 Task: Look for space in Shāhganj, India from 1st July, 2023 to 3rd July, 2023 for 1 adult in price range Rs.5000 to Rs.15000. Place can be private room with 1  bedroom having 1 bed and 1 bathroom. Property type can be house, flat, guest house, hotel. Amenities needed are: wifi. Booking option can be shelf check-in. Required host language is English.
Action: Mouse moved to (447, 79)
Screenshot: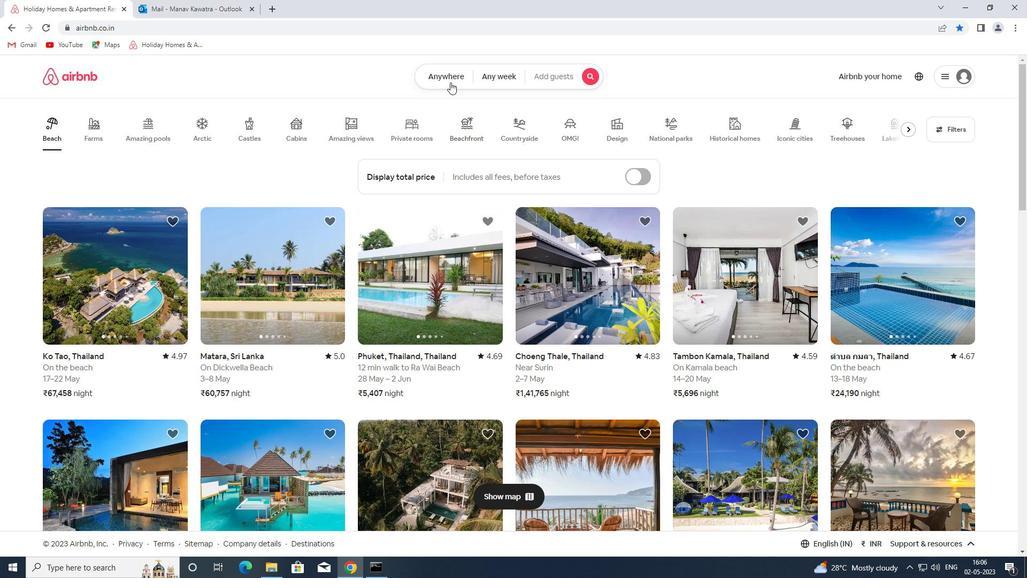 
Action: Mouse pressed left at (447, 79)
Screenshot: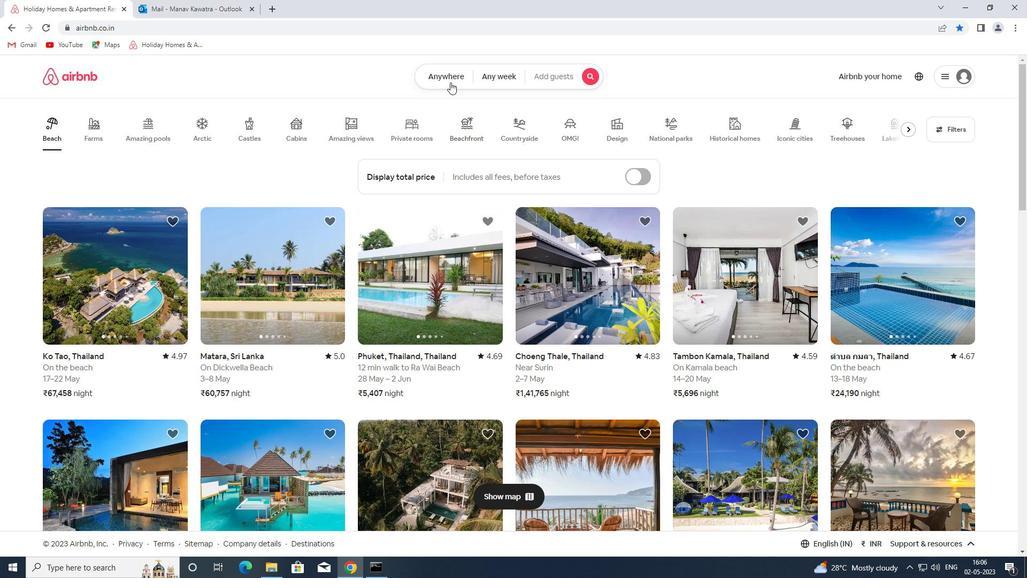 
Action: Mouse moved to (381, 122)
Screenshot: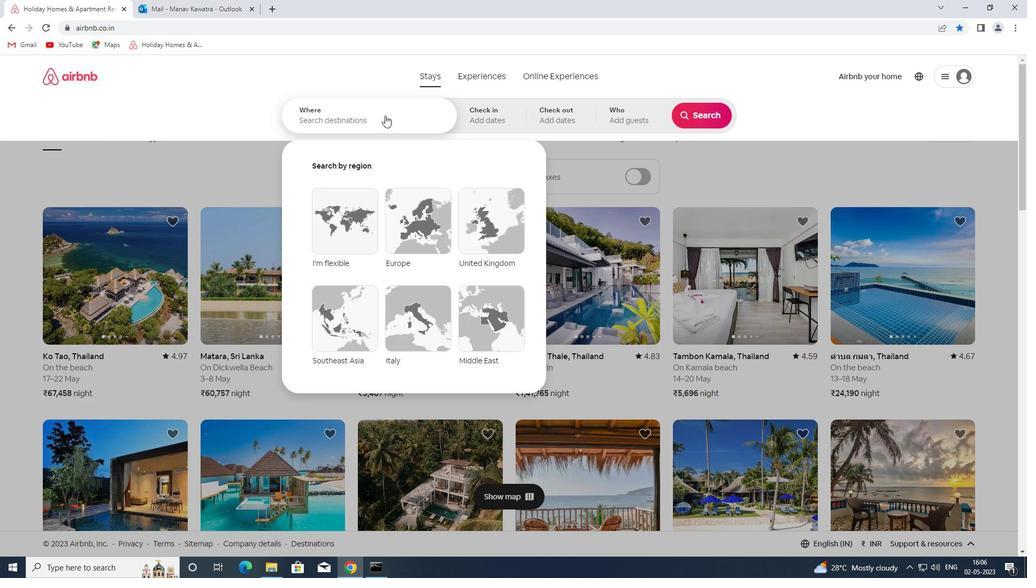 
Action: Mouse pressed left at (381, 122)
Screenshot: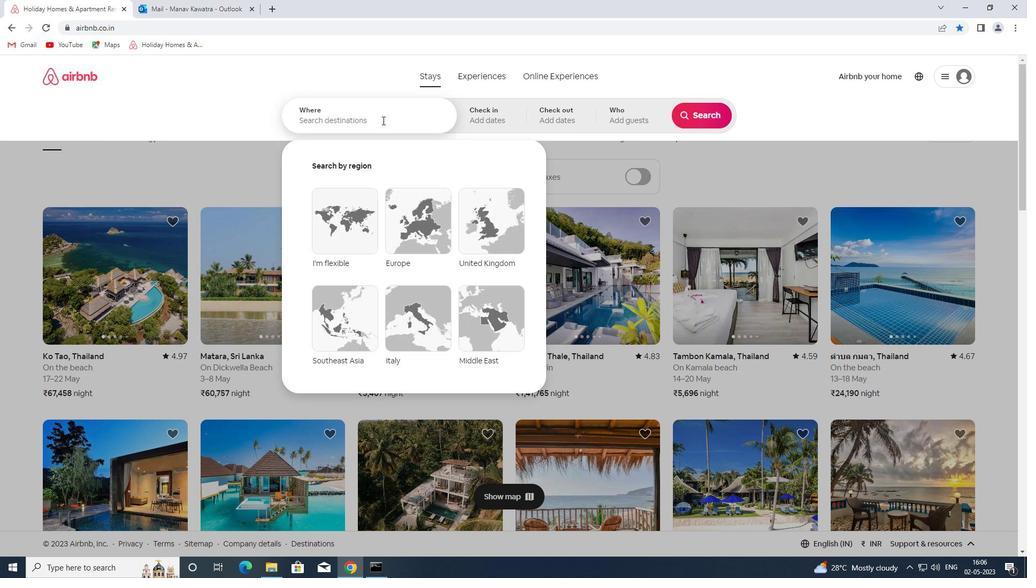 
Action: Mouse moved to (381, 121)
Screenshot: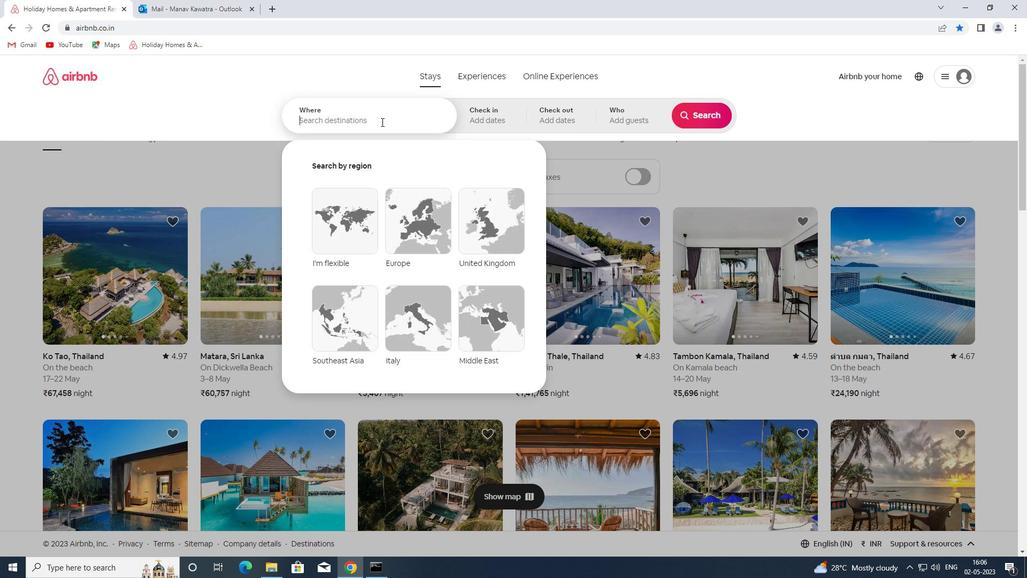 
Action: Key pressed shahganj<Key.space>india<Key.space><Key.enter>
Screenshot: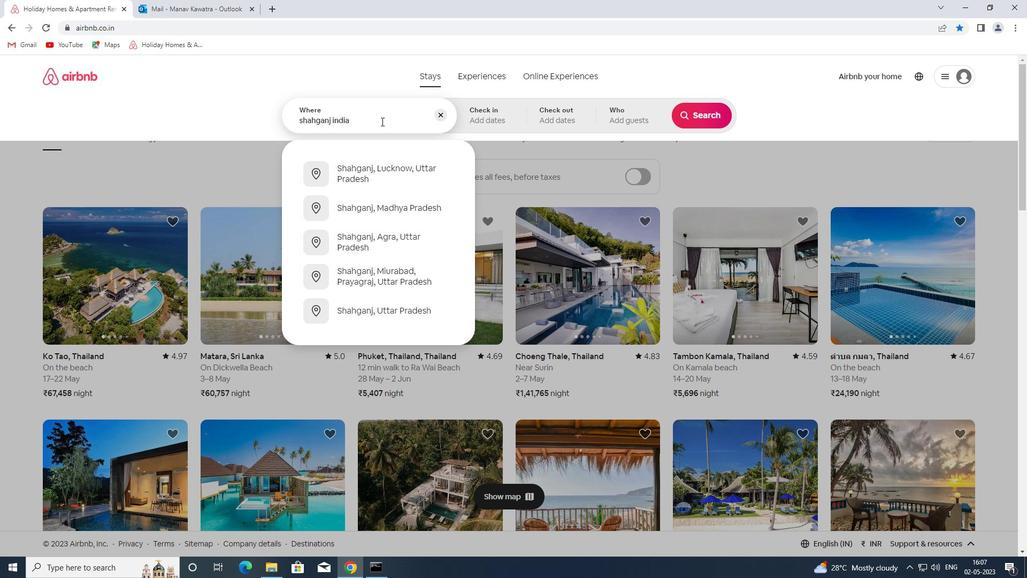 
Action: Mouse moved to (700, 204)
Screenshot: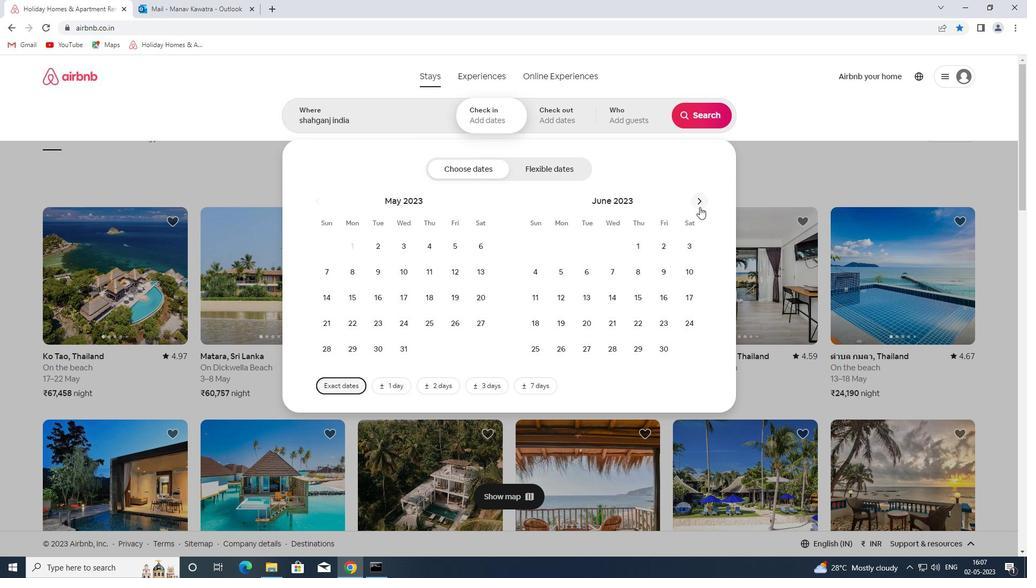 
Action: Mouse pressed left at (700, 204)
Screenshot: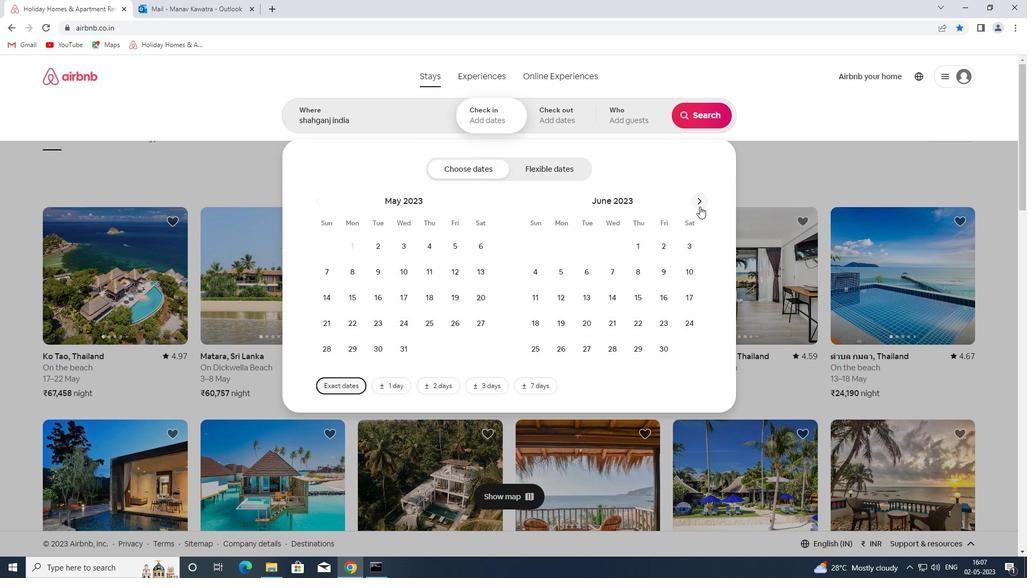 
Action: Mouse moved to (686, 246)
Screenshot: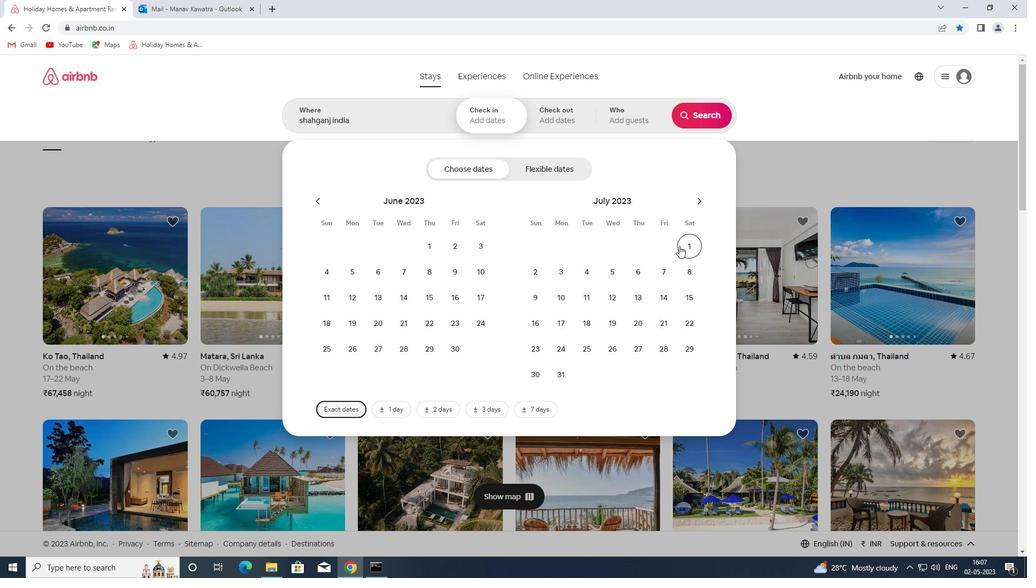 
Action: Mouse pressed left at (686, 246)
Screenshot: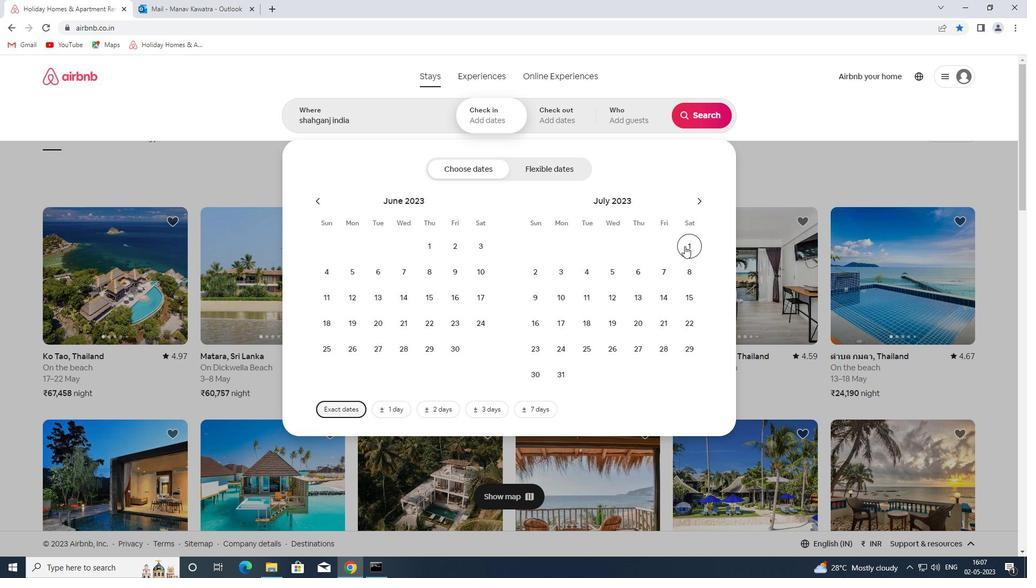 
Action: Mouse moved to (563, 271)
Screenshot: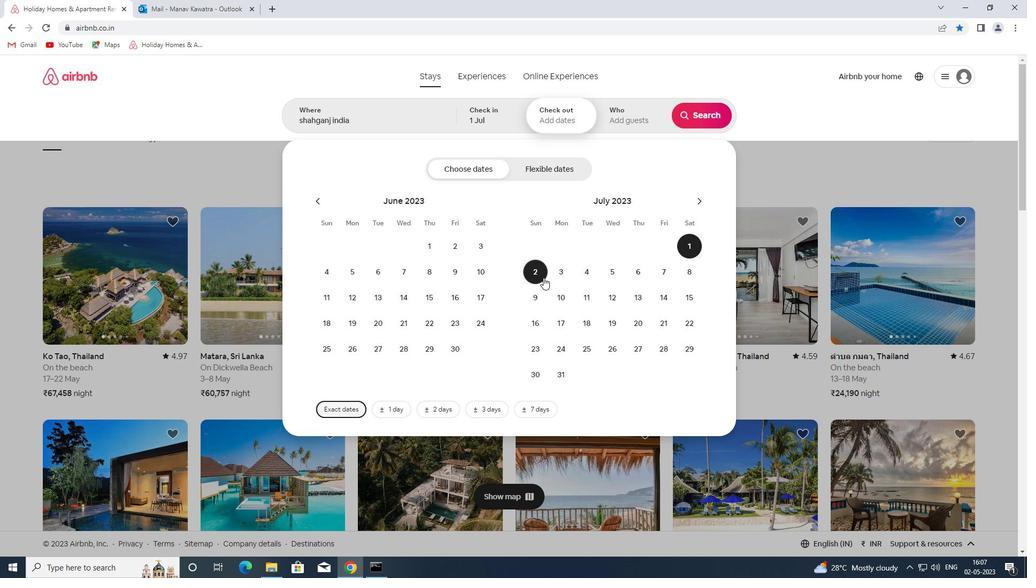 
Action: Mouse pressed left at (563, 271)
Screenshot: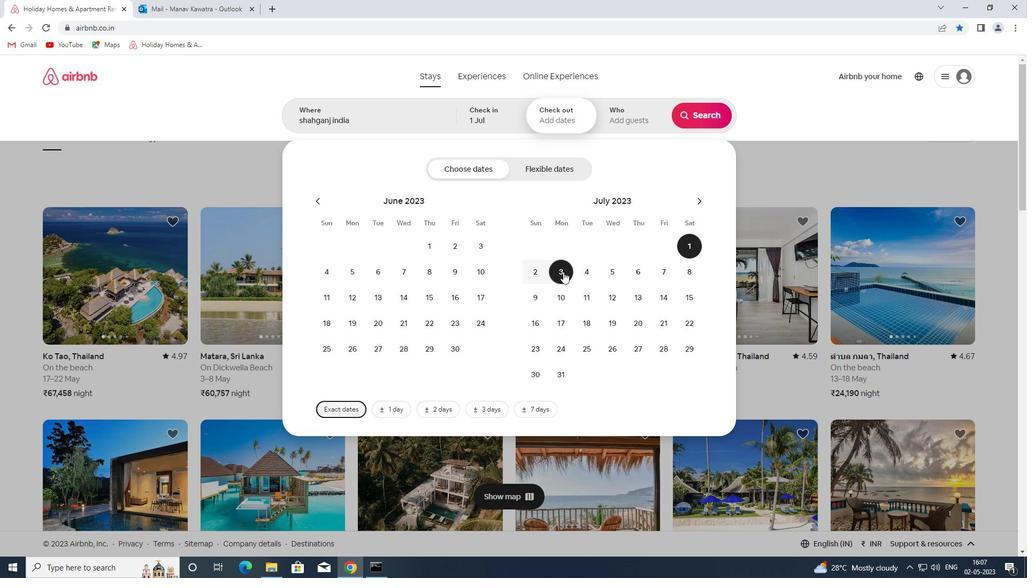 
Action: Mouse moved to (628, 116)
Screenshot: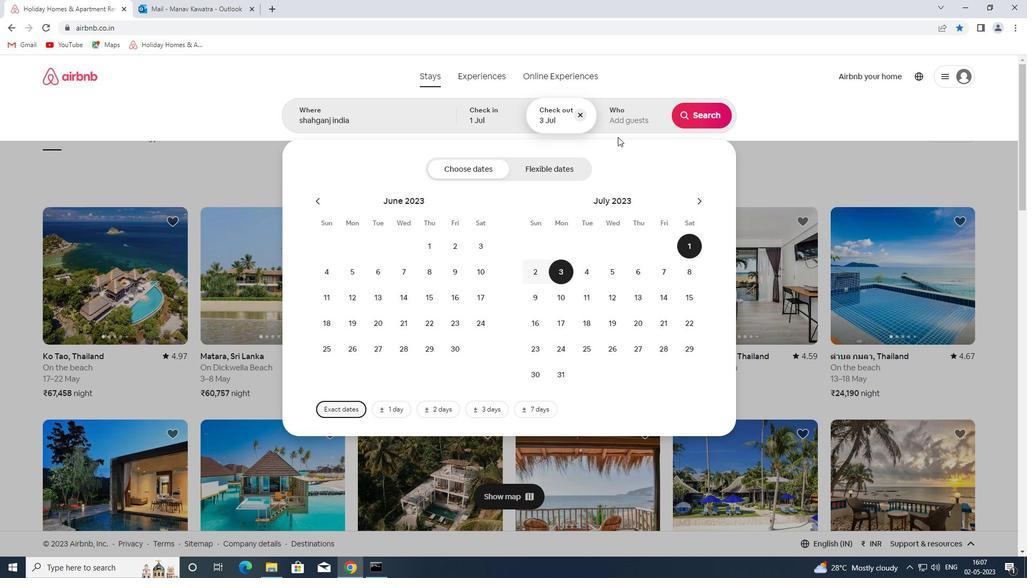 
Action: Mouse pressed left at (628, 116)
Screenshot: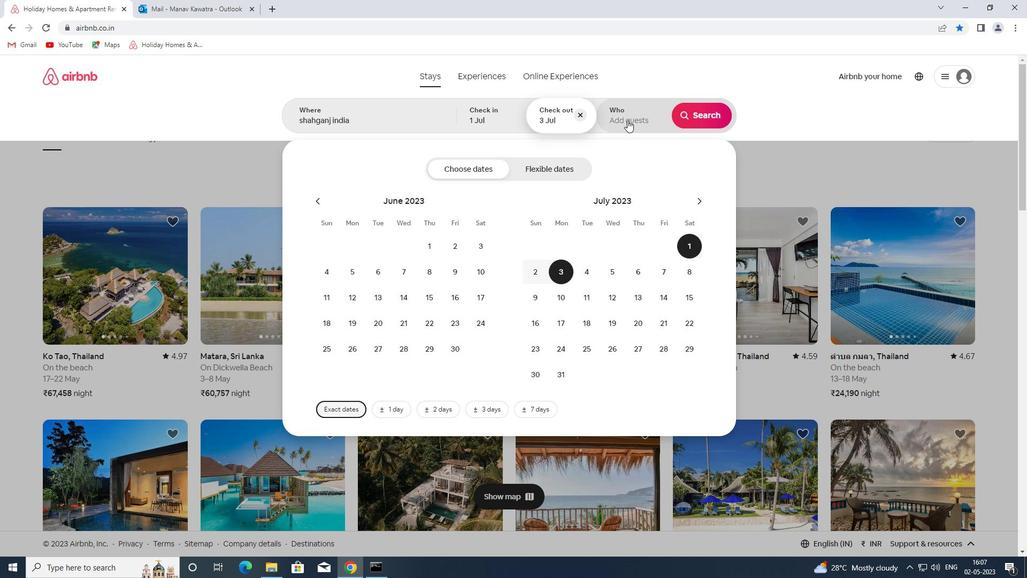 
Action: Mouse moved to (703, 169)
Screenshot: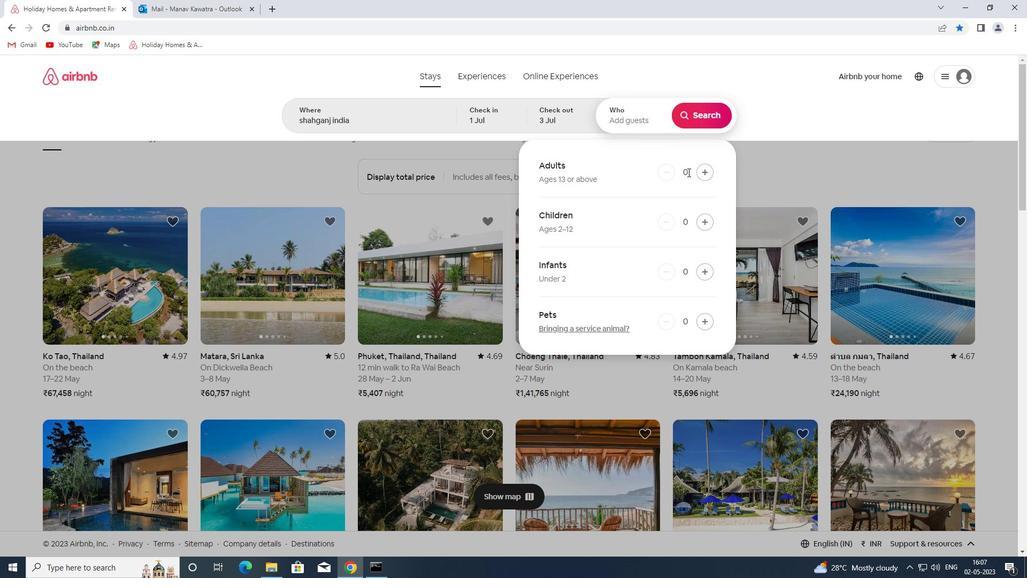 
Action: Mouse pressed left at (703, 169)
Screenshot: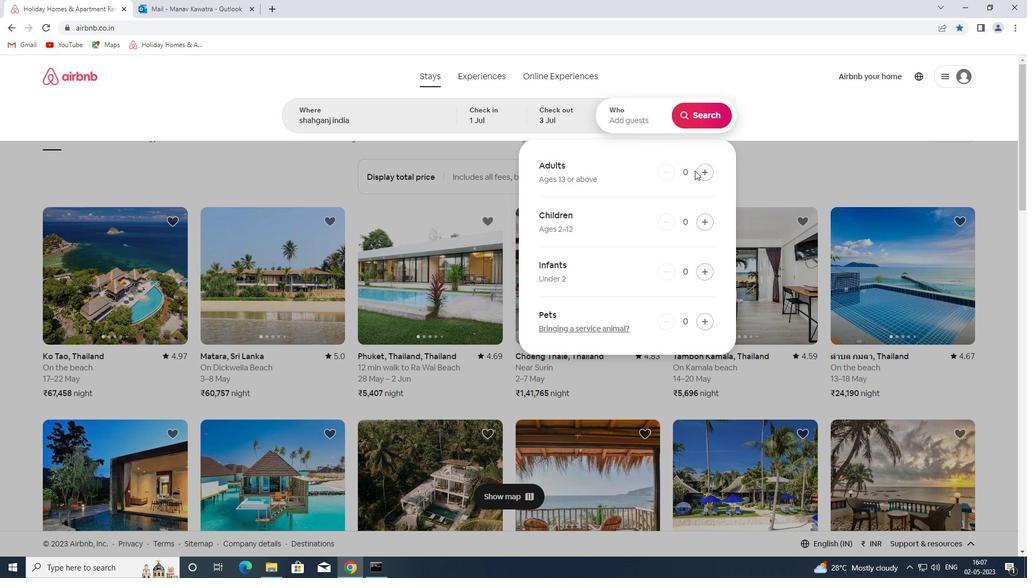 
Action: Mouse moved to (705, 116)
Screenshot: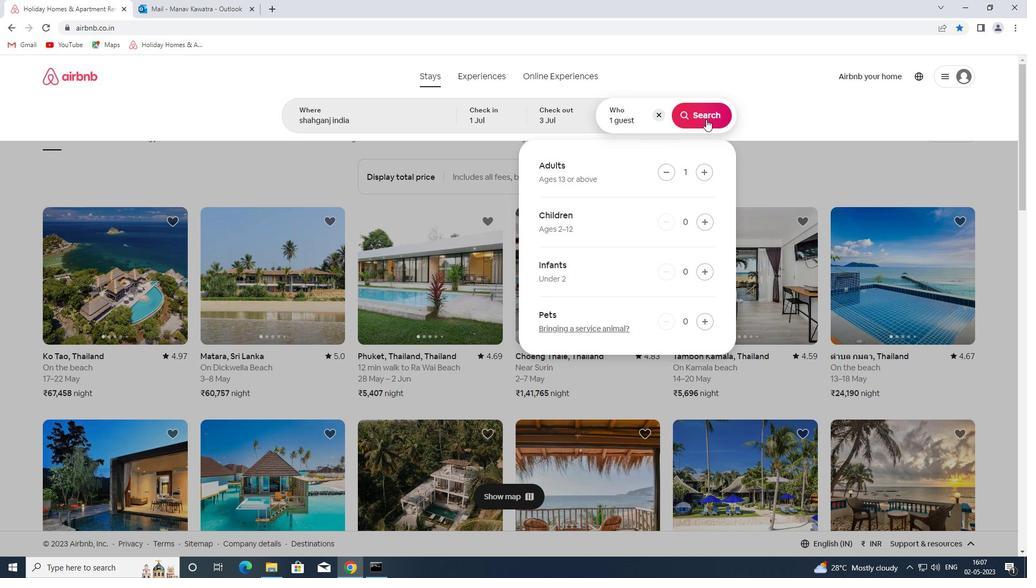 
Action: Mouse pressed left at (705, 116)
Screenshot: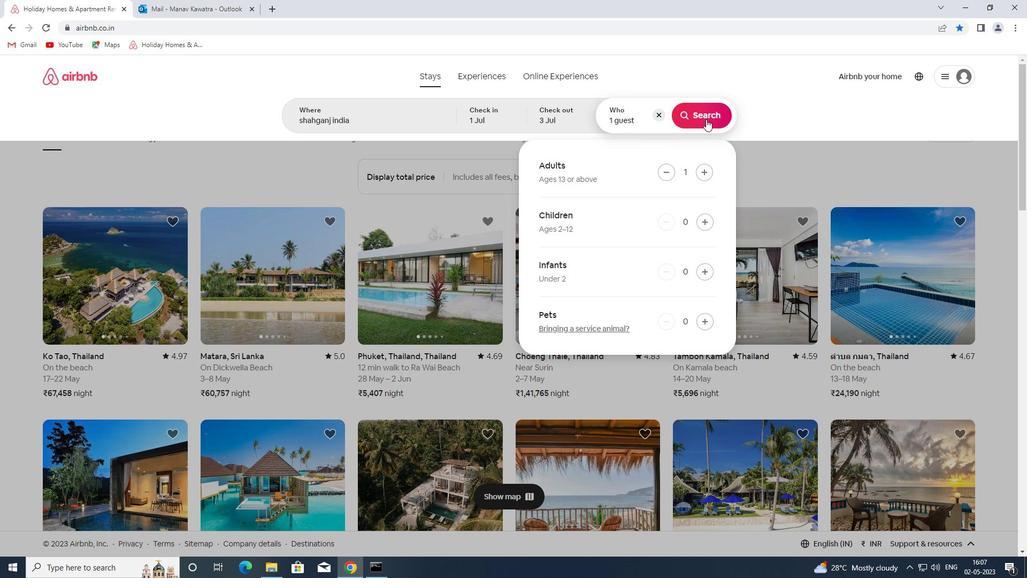
Action: Mouse moved to (984, 122)
Screenshot: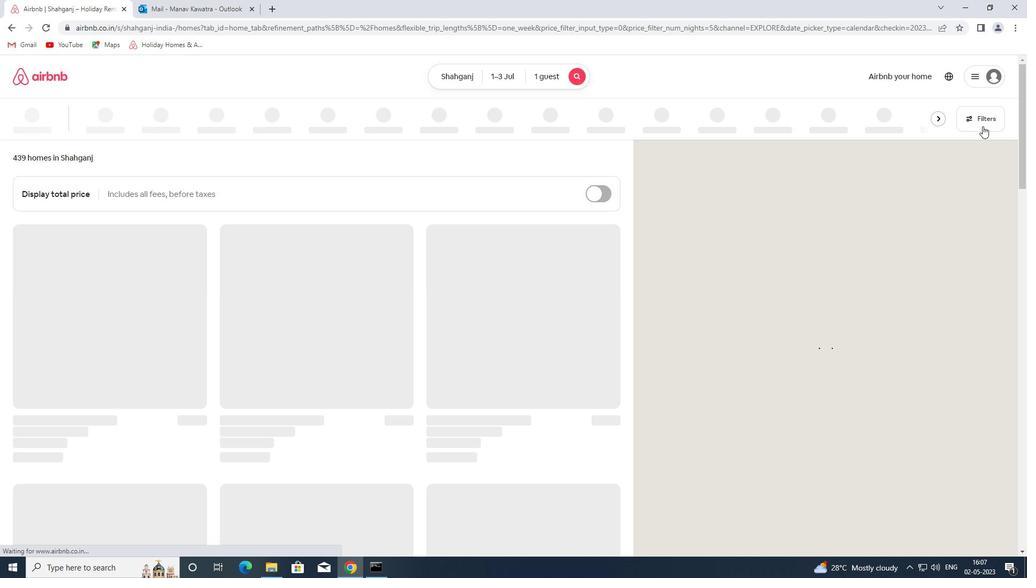 
Action: Mouse pressed left at (984, 122)
Screenshot: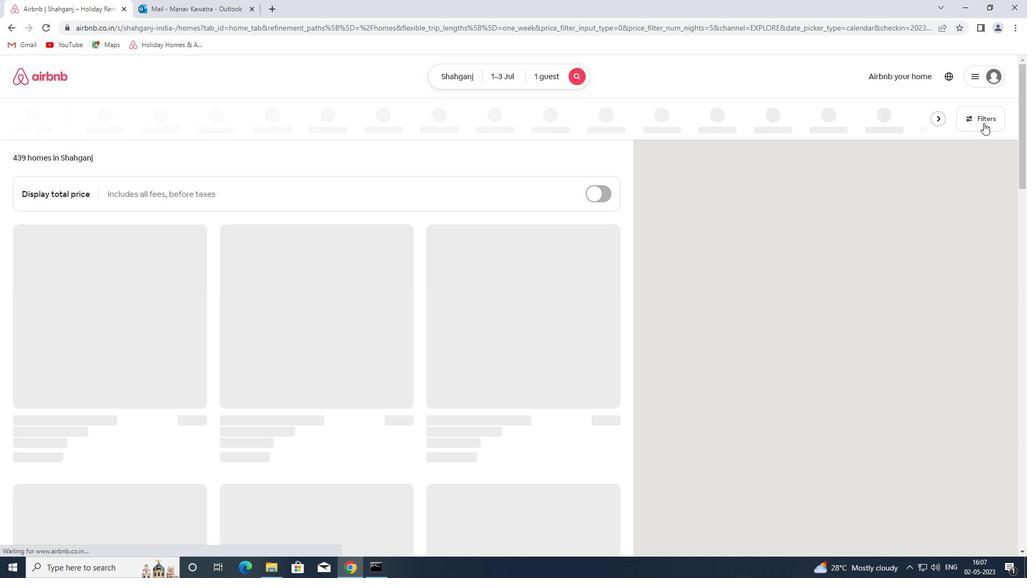
Action: Mouse moved to (376, 256)
Screenshot: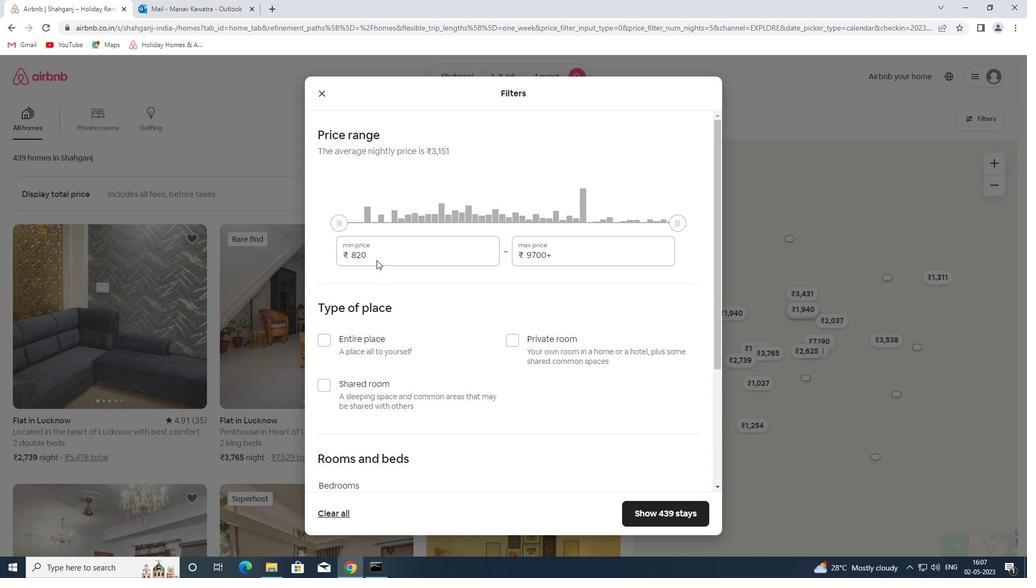 
Action: Mouse pressed left at (376, 256)
Screenshot: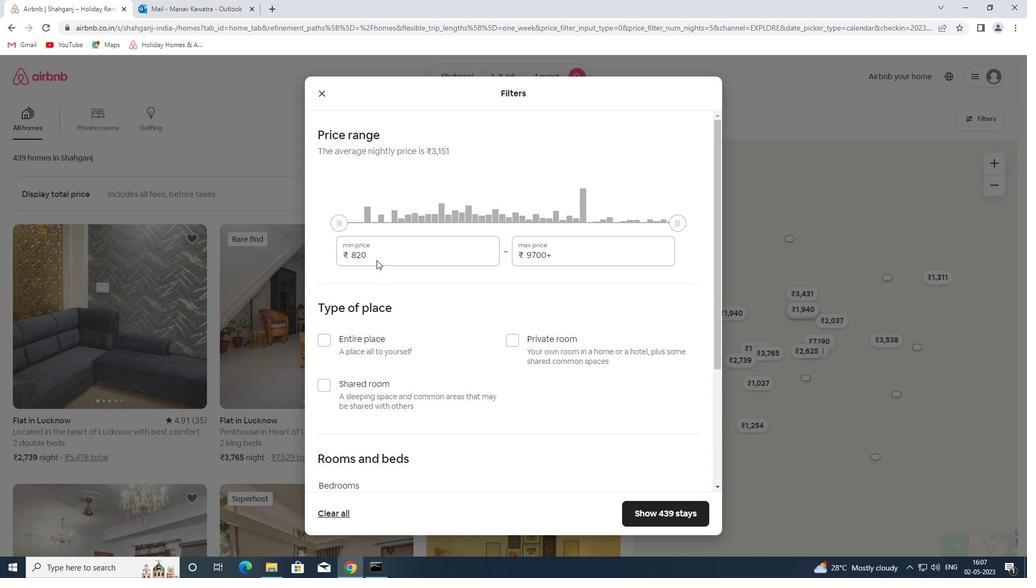 
Action: Mouse pressed left at (376, 256)
Screenshot: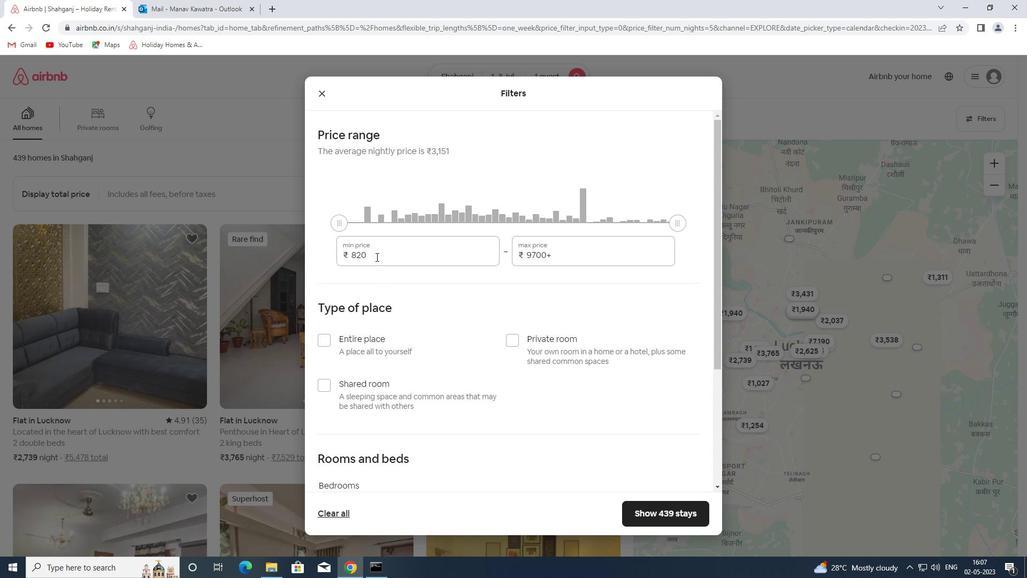 
Action: Mouse moved to (384, 257)
Screenshot: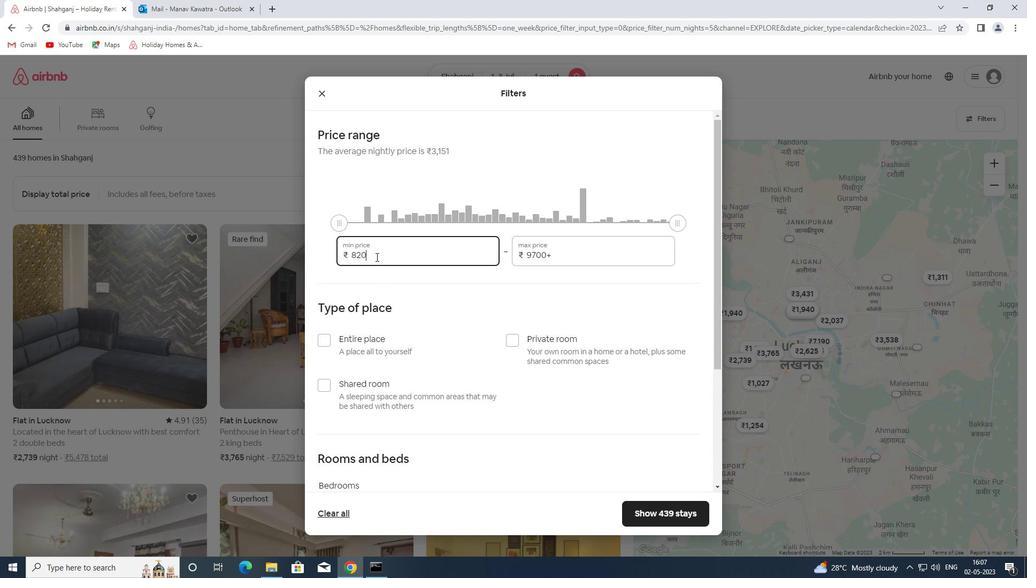 
Action: Key pressed 5000<Key.tab>15000
Screenshot: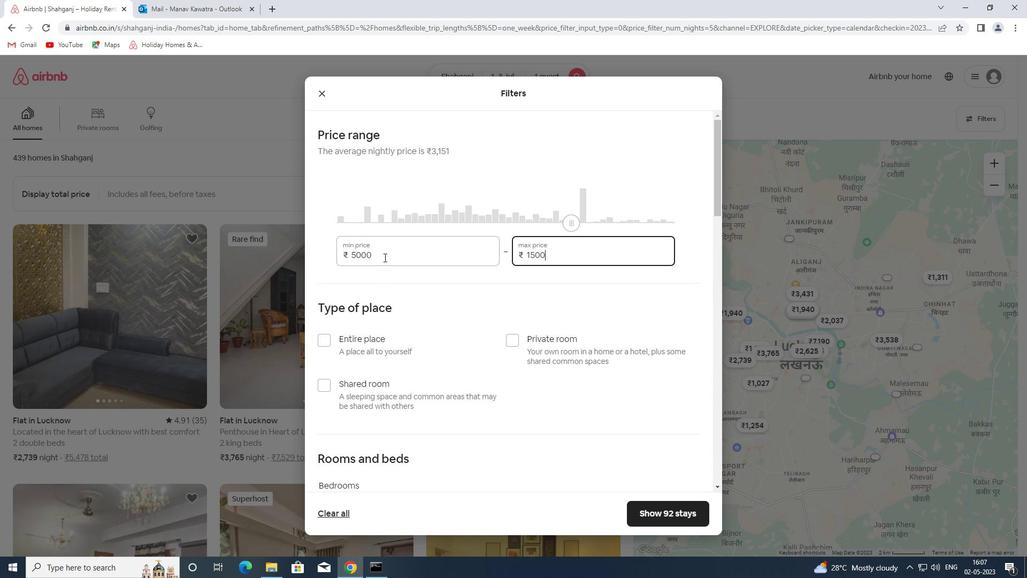 
Action: Mouse moved to (567, 347)
Screenshot: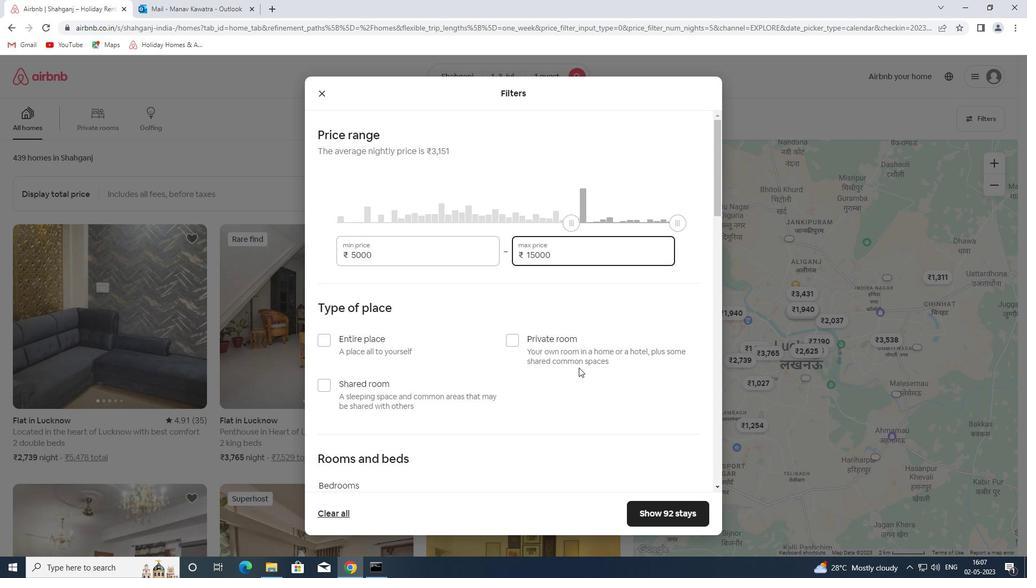 
Action: Mouse pressed left at (567, 347)
Screenshot: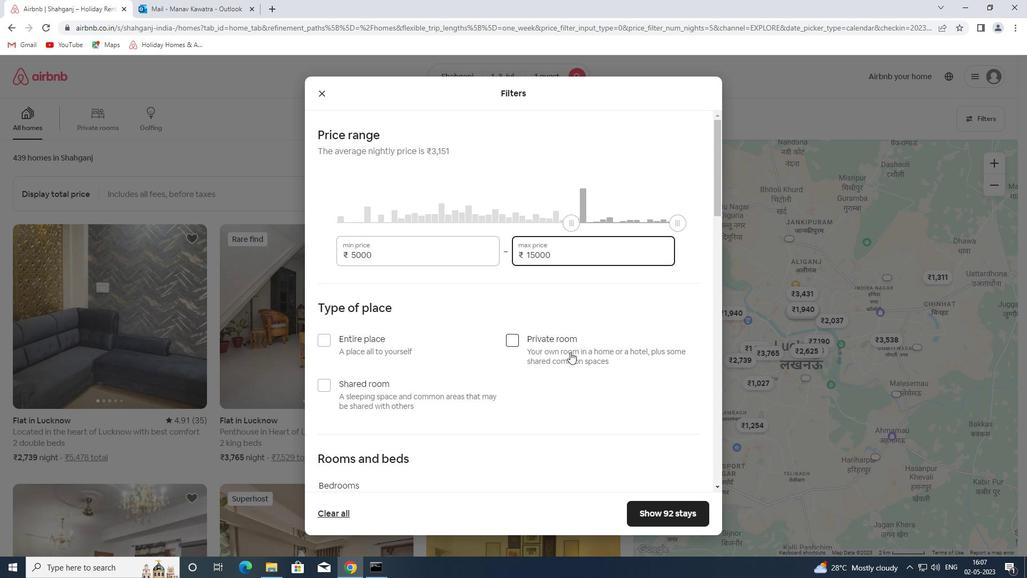 
Action: Mouse moved to (569, 330)
Screenshot: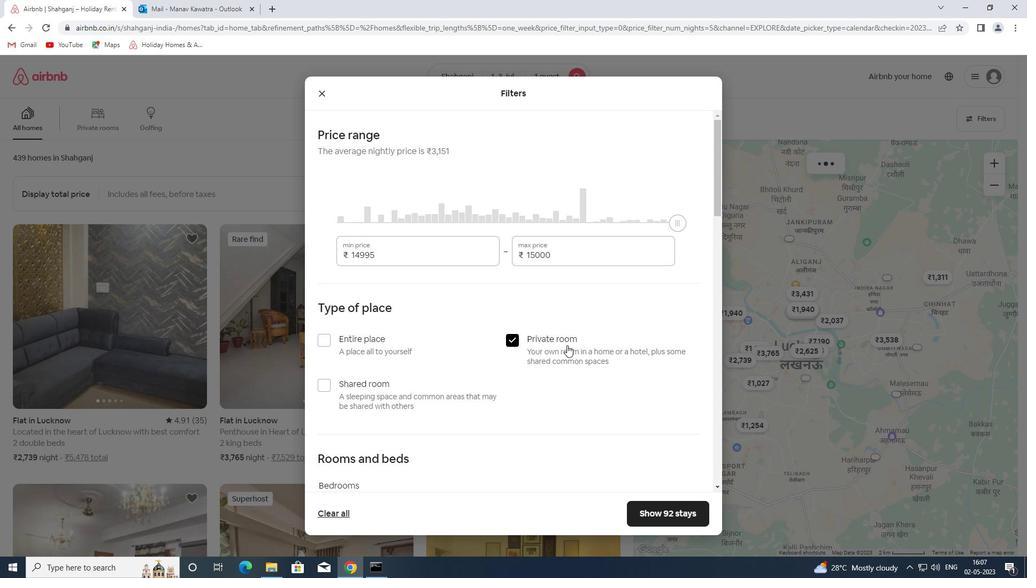 
Action: Mouse scrolled (569, 329) with delta (0, 0)
Screenshot: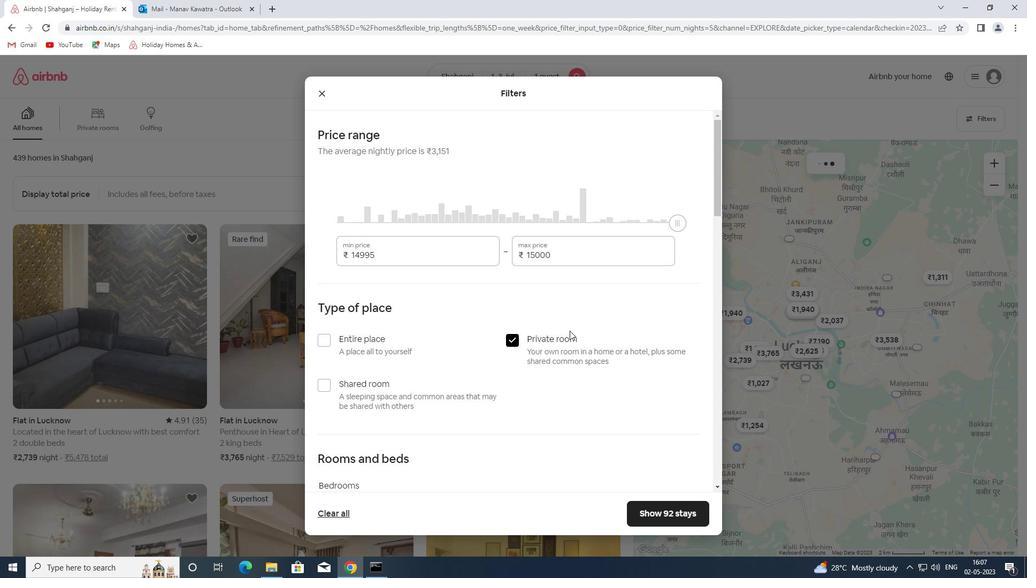 
Action: Mouse scrolled (569, 329) with delta (0, 0)
Screenshot: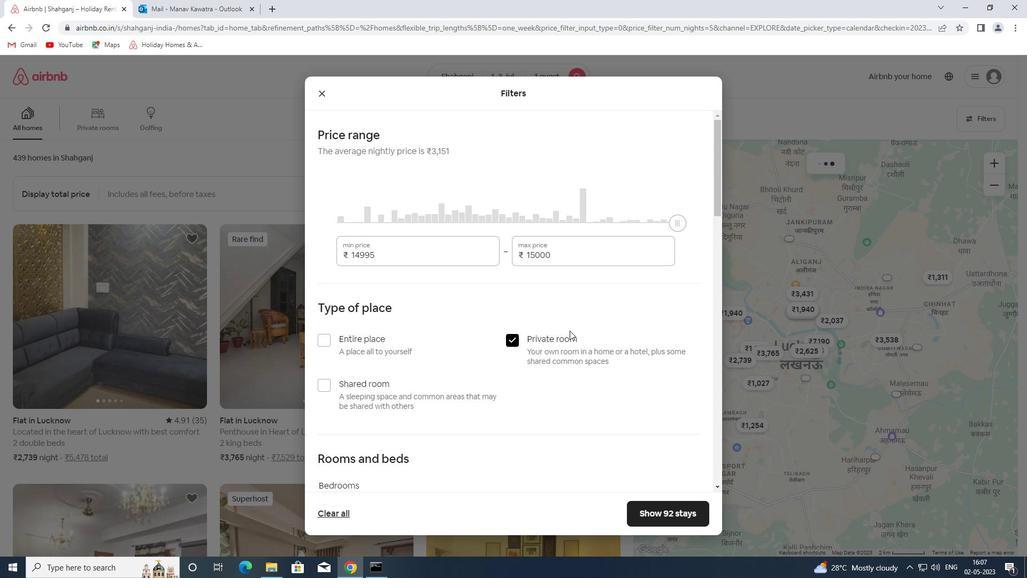 
Action: Mouse scrolled (569, 329) with delta (0, 0)
Screenshot: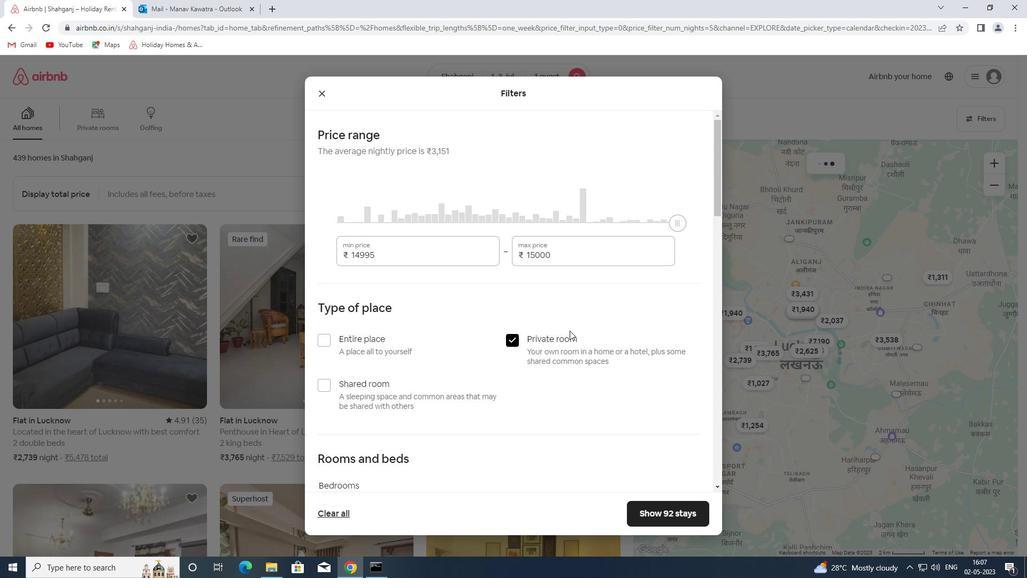 
Action: Mouse scrolled (569, 329) with delta (0, 0)
Screenshot: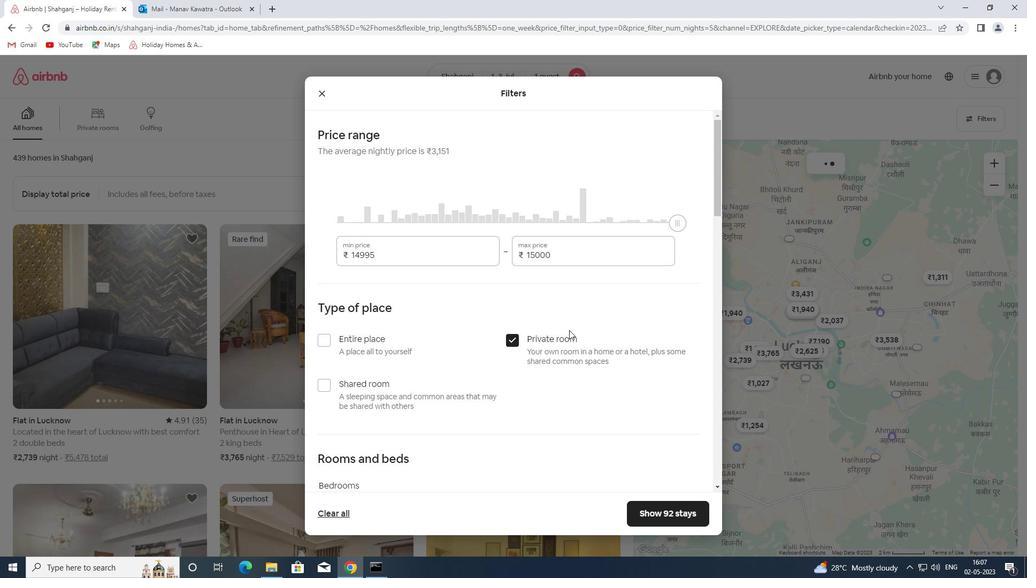 
Action: Mouse scrolled (569, 329) with delta (0, 0)
Screenshot: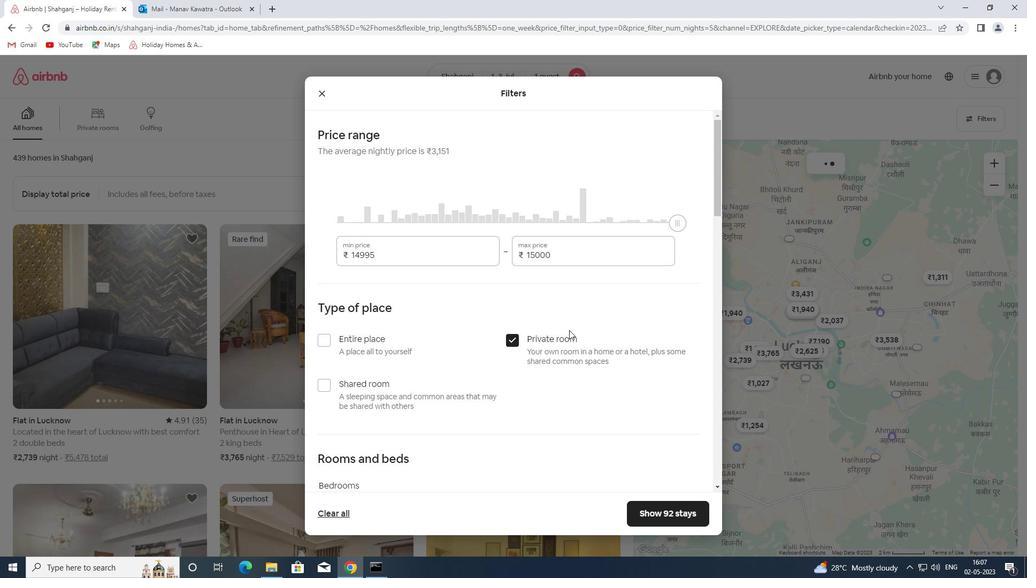 
Action: Mouse scrolled (569, 329) with delta (0, 0)
Screenshot: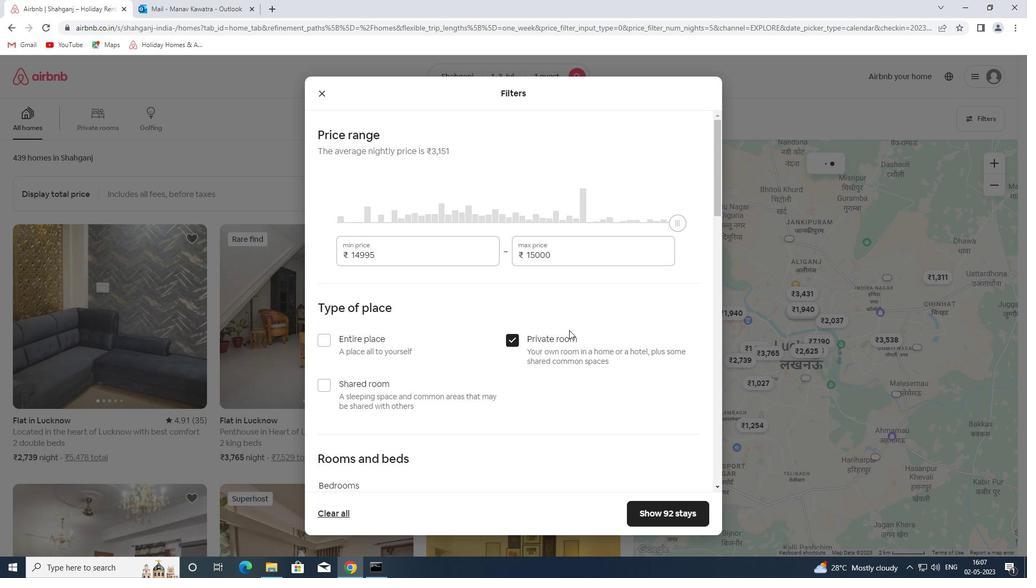 
Action: Mouse moved to (569, 330)
Screenshot: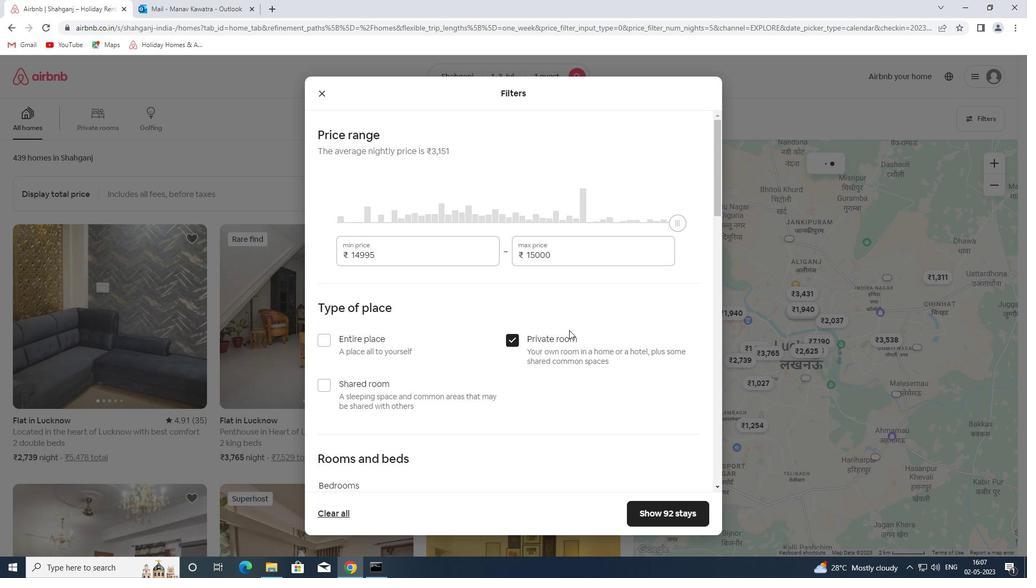 
Action: Mouse scrolled (569, 329) with delta (0, 0)
Screenshot: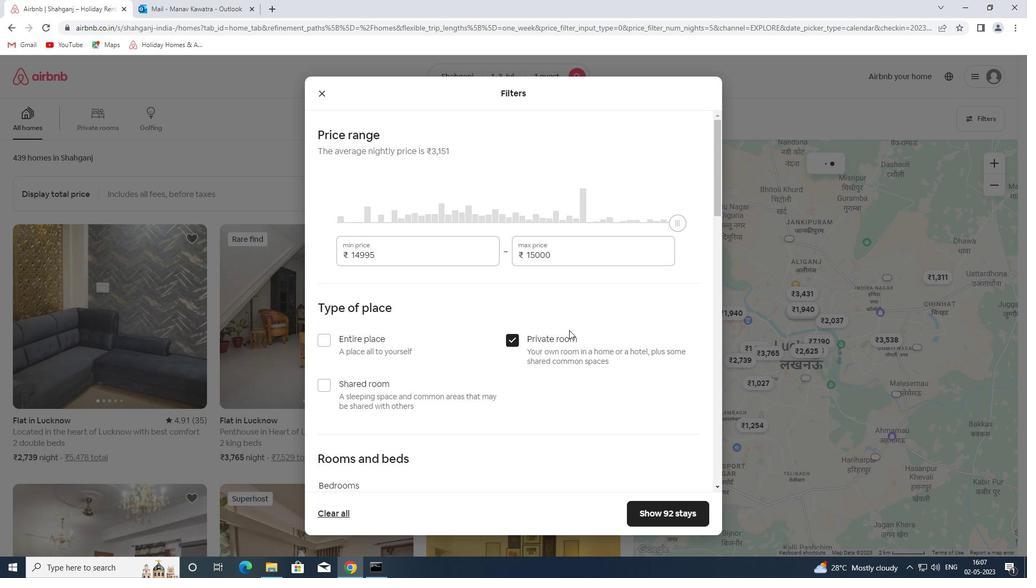 
Action: Mouse moved to (384, 142)
Screenshot: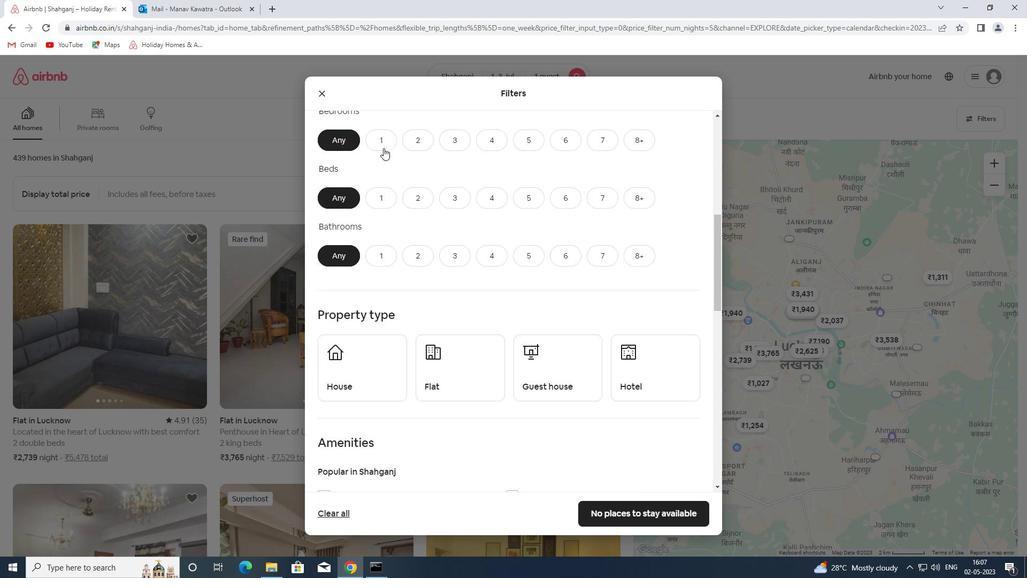
Action: Mouse pressed left at (384, 142)
Screenshot: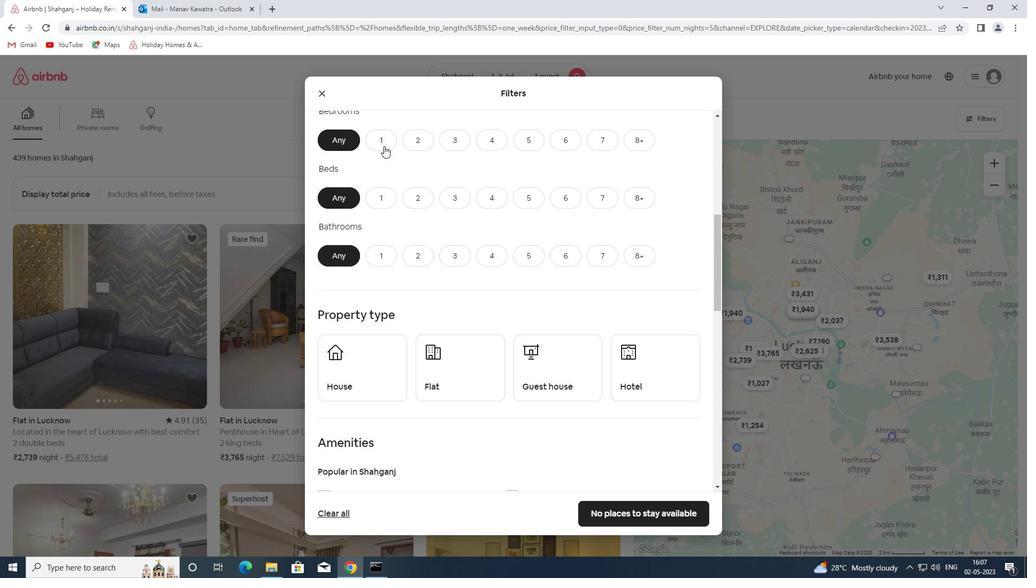 
Action: Mouse moved to (390, 194)
Screenshot: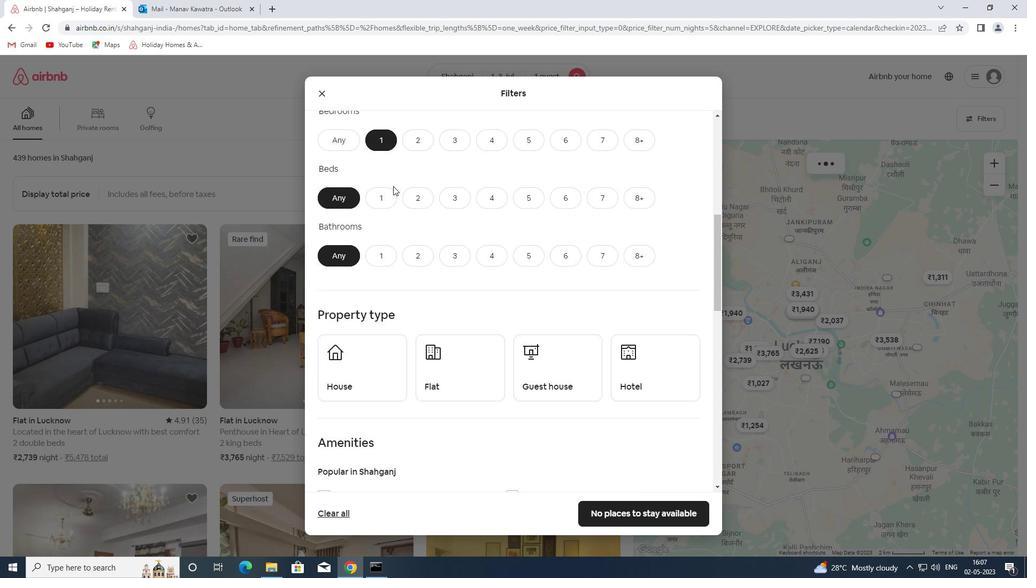 
Action: Mouse pressed left at (390, 194)
Screenshot: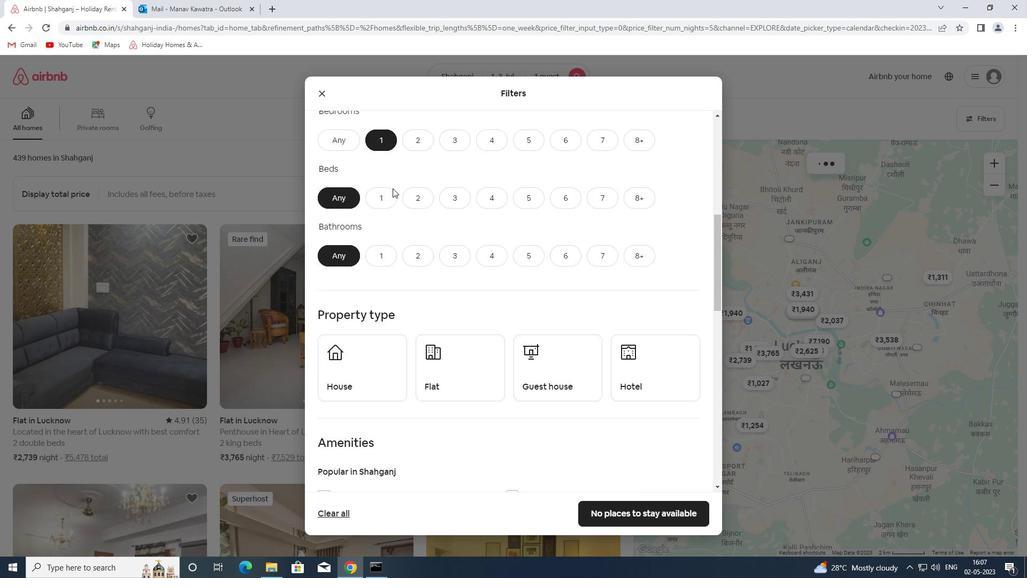 
Action: Mouse moved to (383, 261)
Screenshot: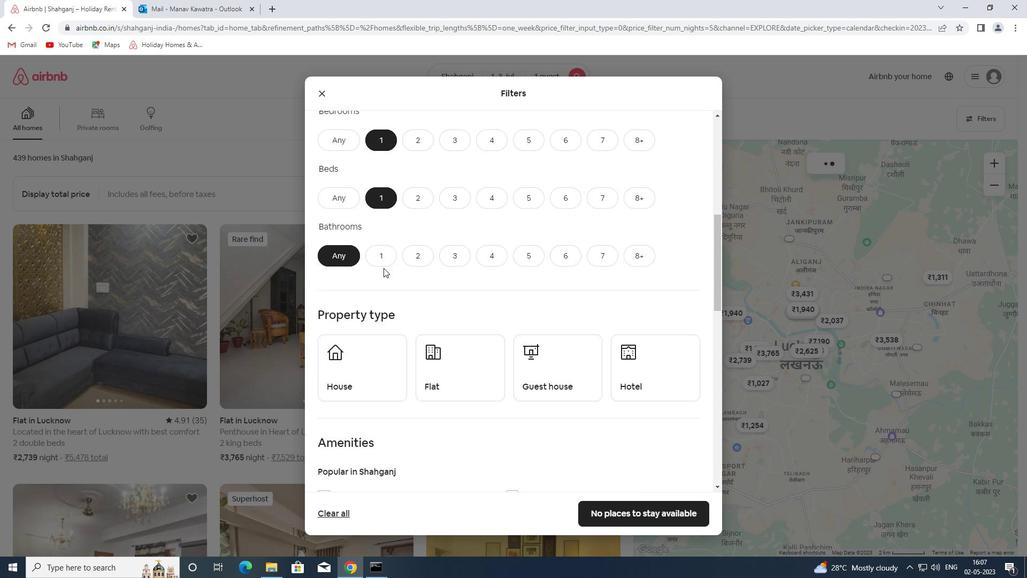 
Action: Mouse pressed left at (383, 261)
Screenshot: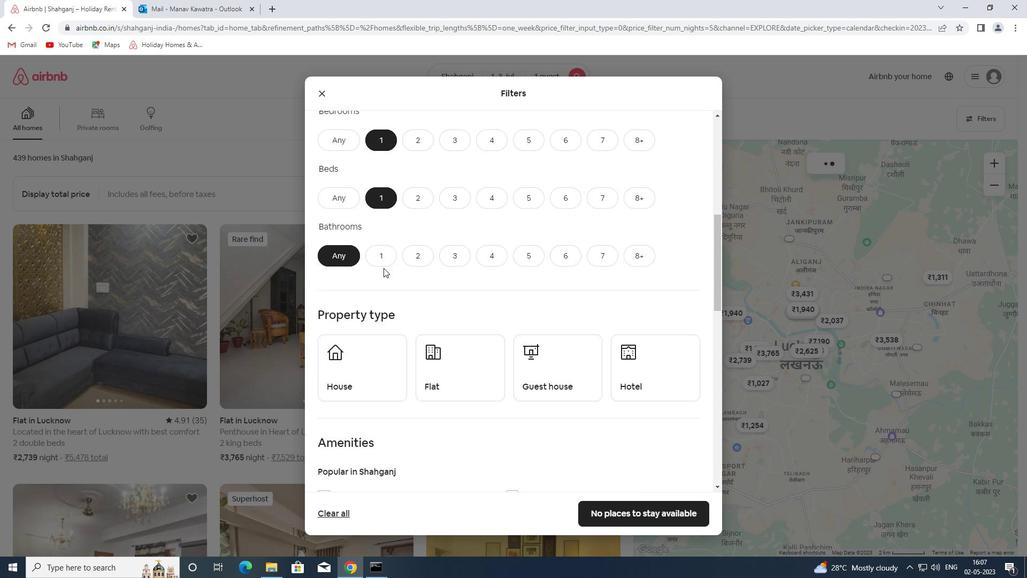 
Action: Mouse moved to (373, 350)
Screenshot: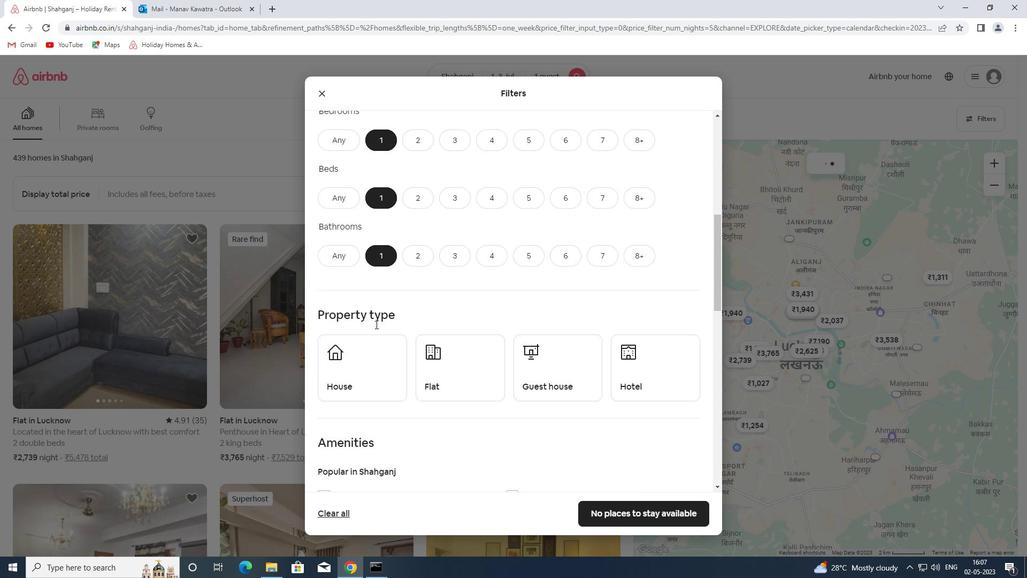 
Action: Mouse pressed left at (373, 350)
Screenshot: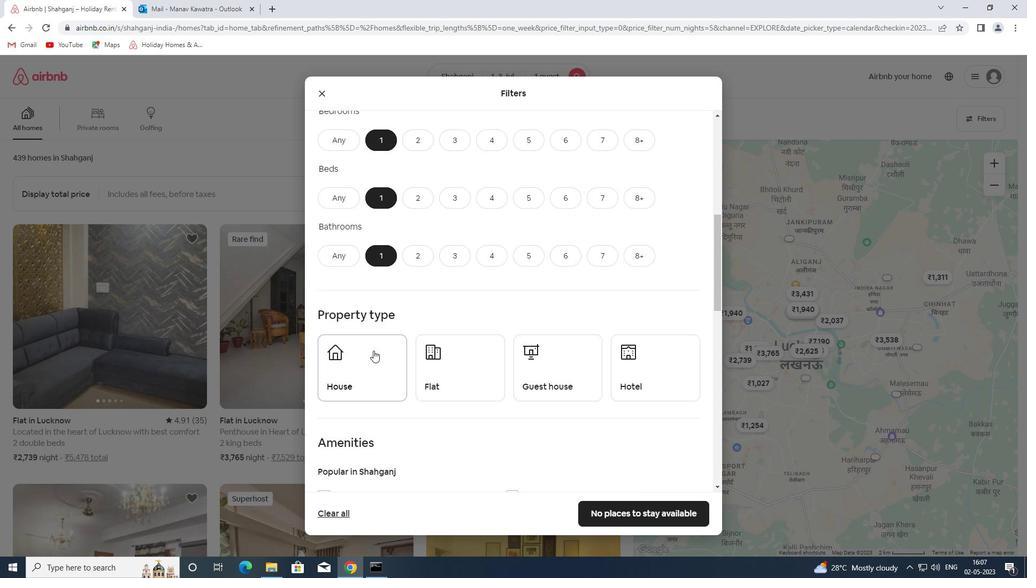 
Action: Mouse moved to (436, 361)
Screenshot: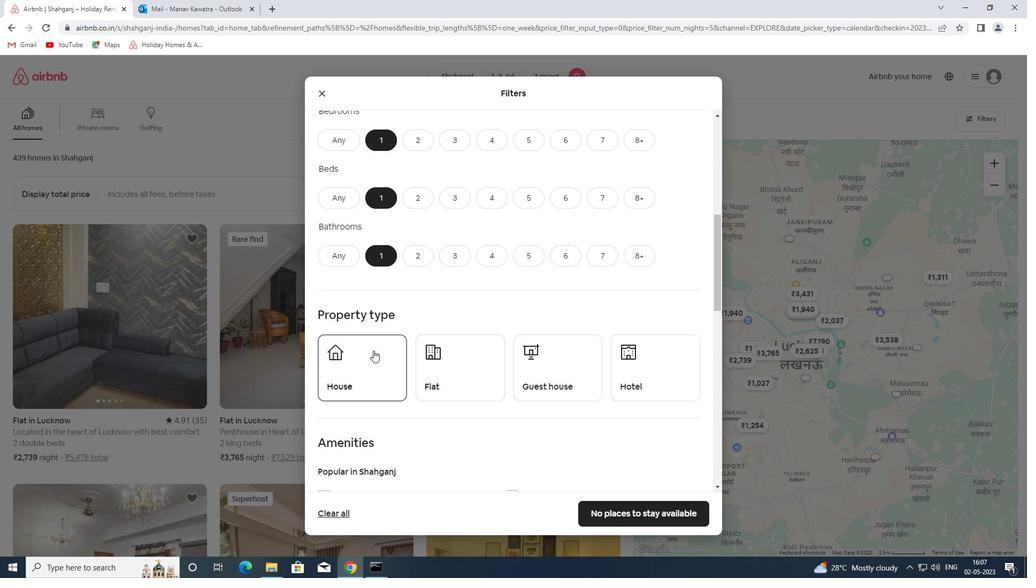 
Action: Mouse pressed left at (436, 361)
Screenshot: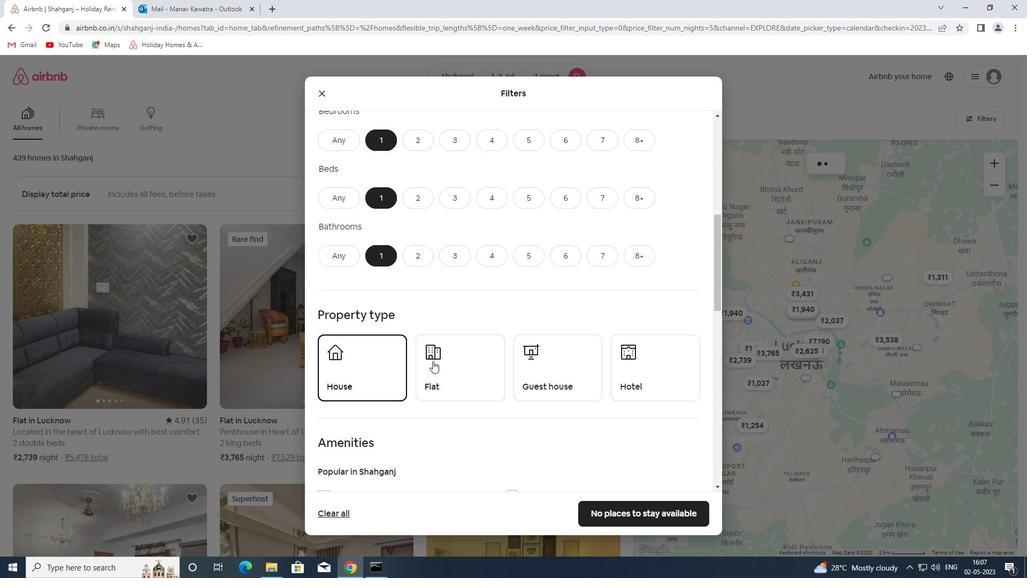 
Action: Mouse moved to (549, 364)
Screenshot: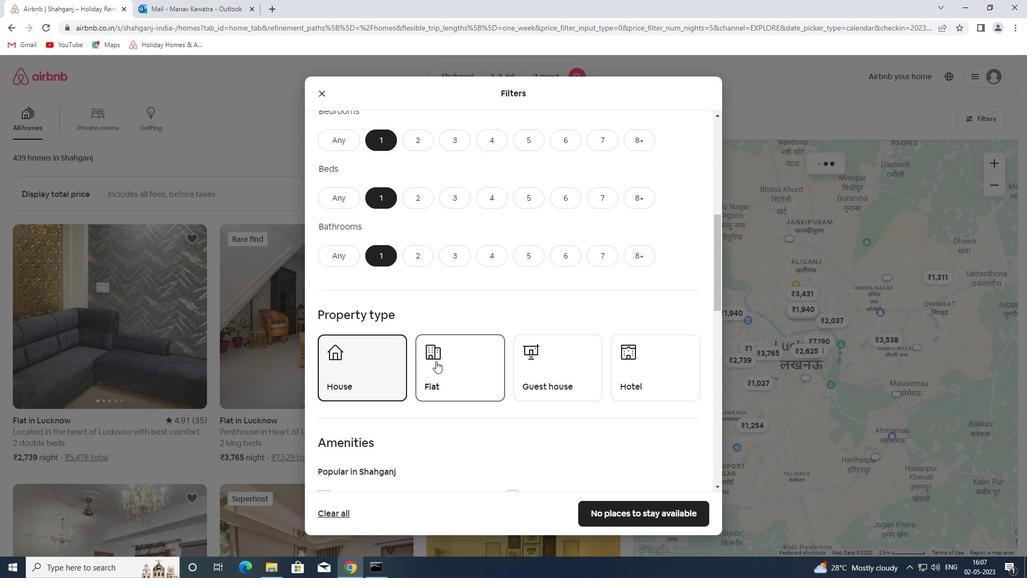 
Action: Mouse pressed left at (549, 364)
Screenshot: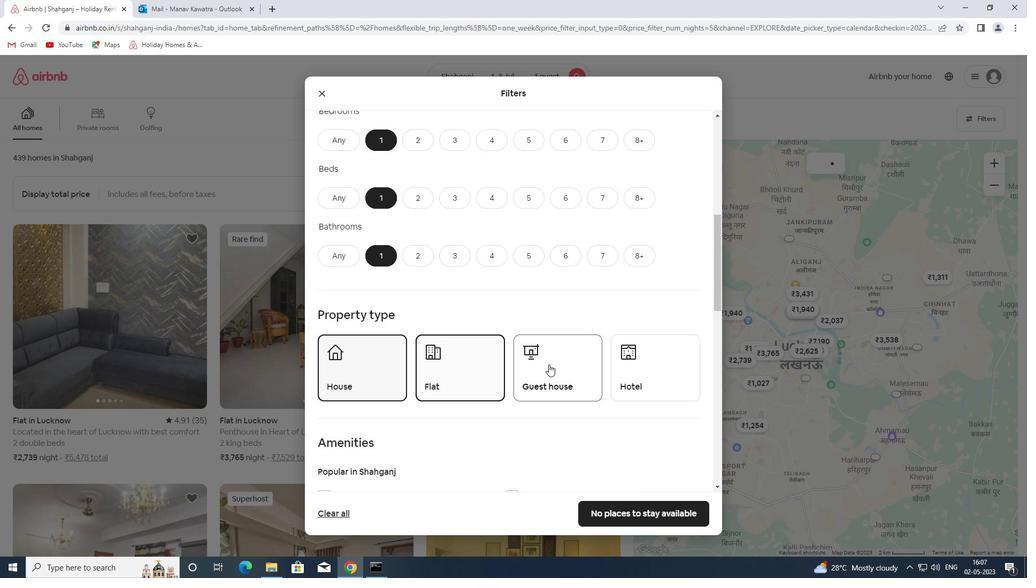 
Action: Mouse moved to (615, 365)
Screenshot: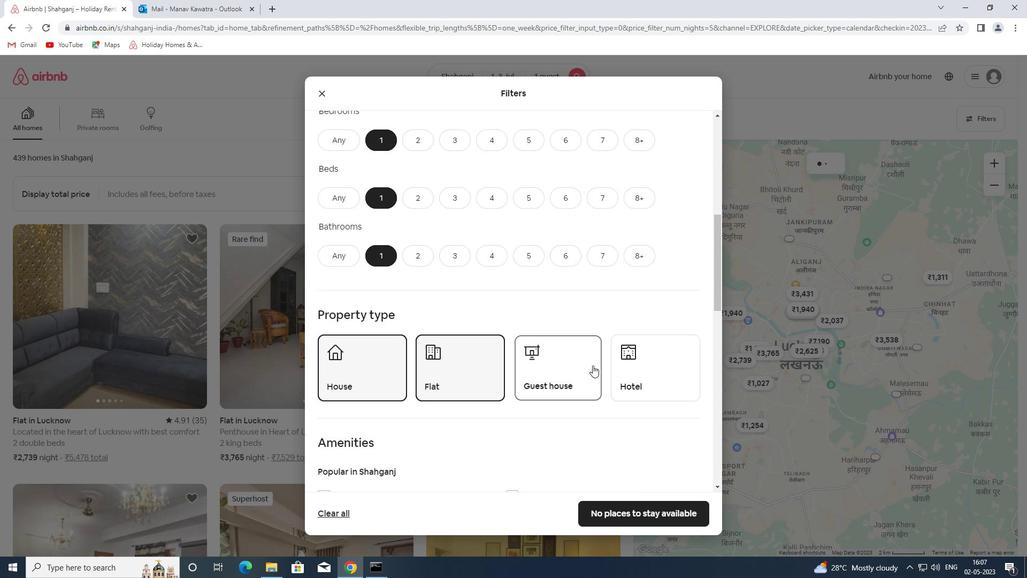 
Action: Mouse pressed left at (615, 365)
Screenshot: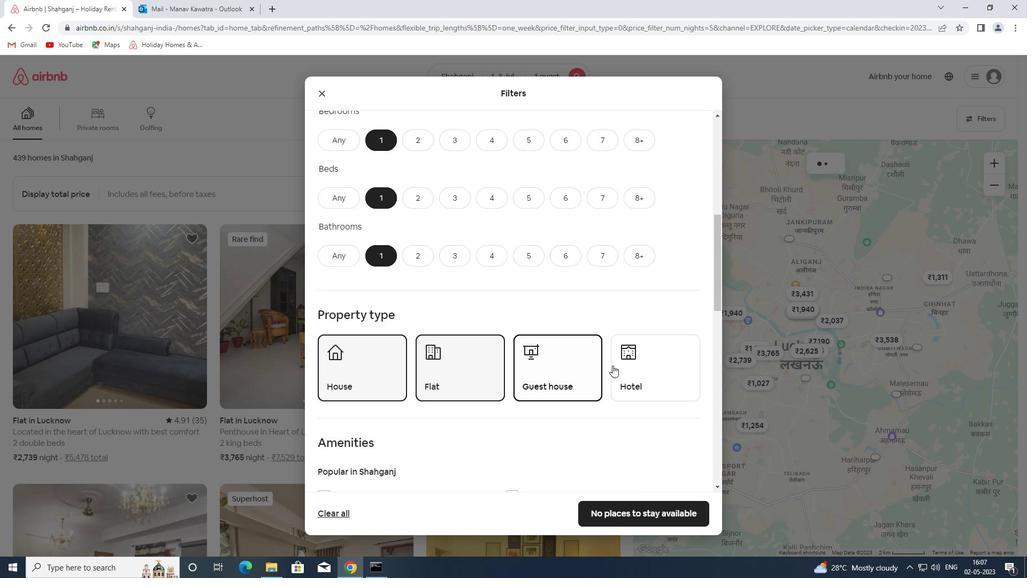 
Action: Mouse moved to (639, 267)
Screenshot: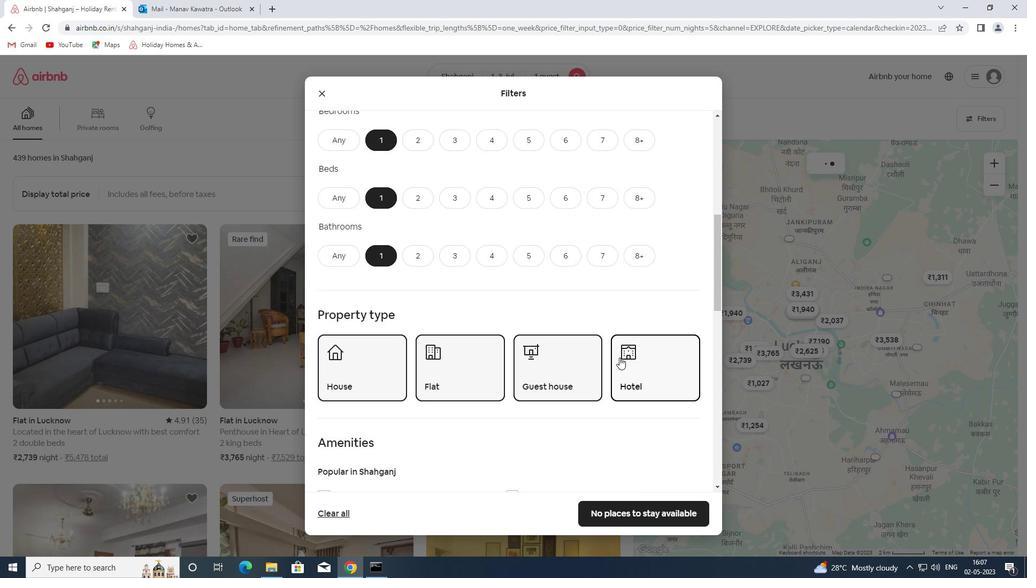 
Action: Mouse scrolled (639, 267) with delta (0, 0)
Screenshot: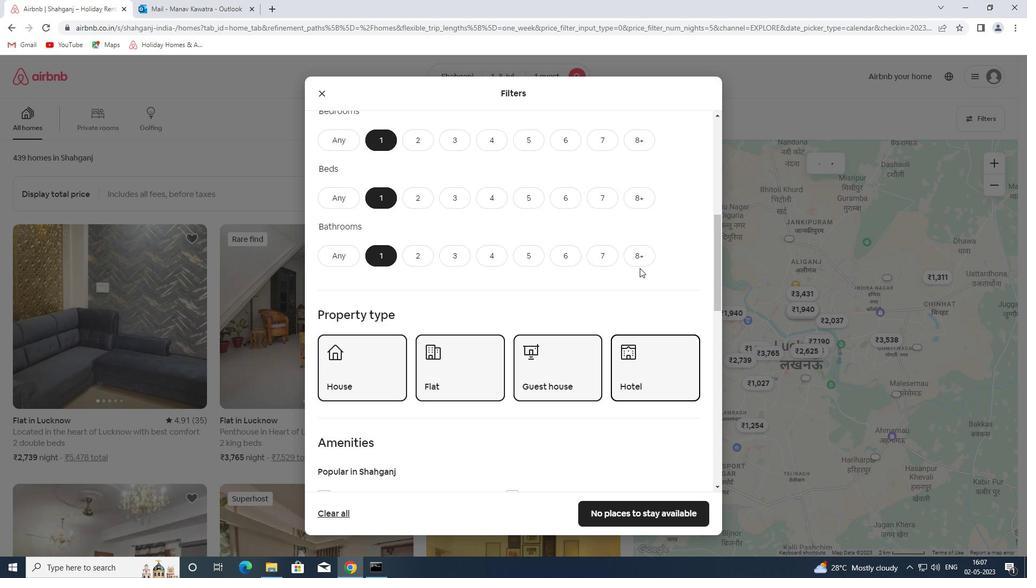 
Action: Mouse scrolled (639, 267) with delta (0, 0)
Screenshot: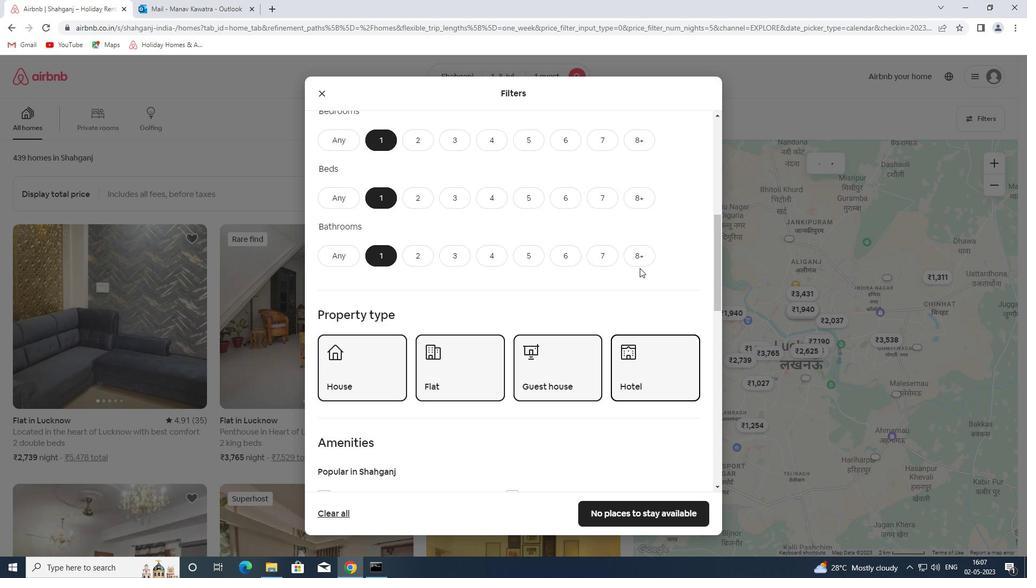
Action: Mouse scrolled (639, 267) with delta (0, 0)
Screenshot: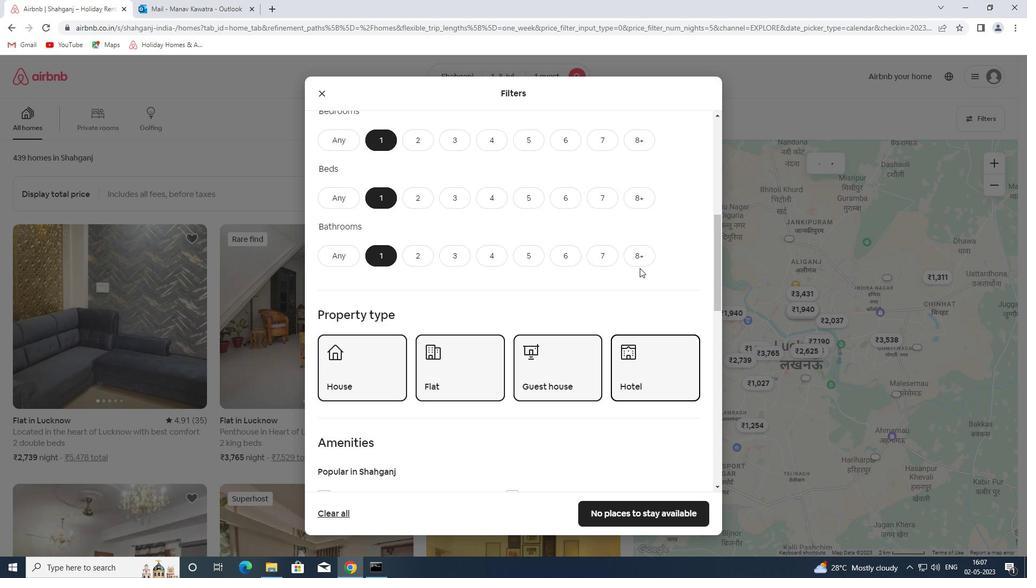 
Action: Mouse scrolled (639, 267) with delta (0, 0)
Screenshot: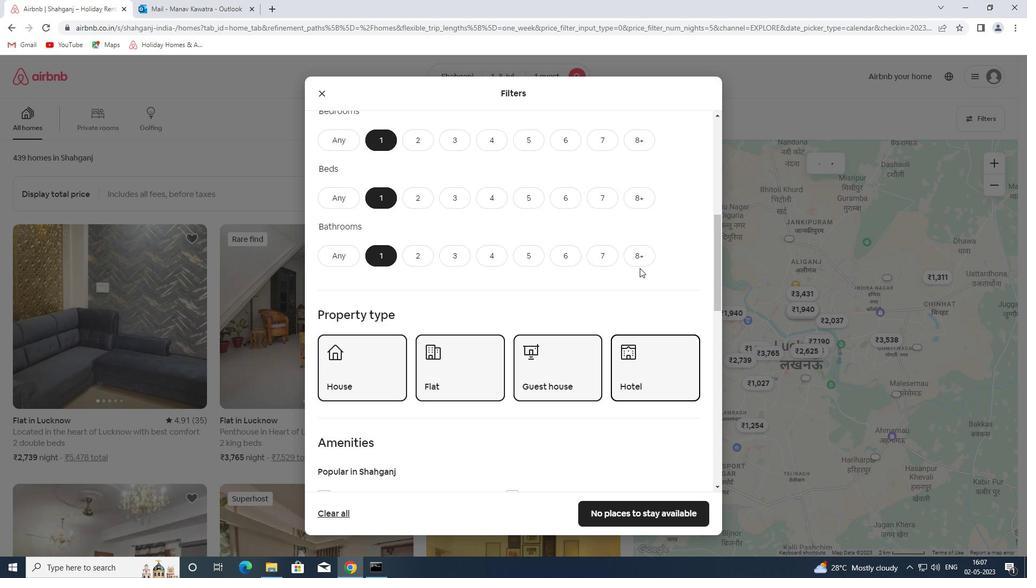 
Action: Mouse scrolled (639, 267) with delta (0, 0)
Screenshot: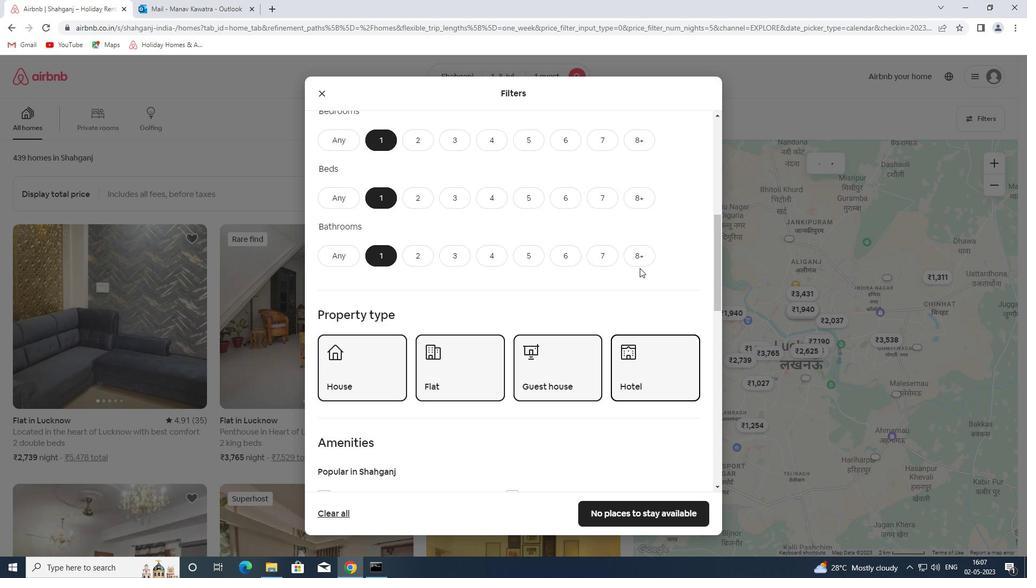 
Action: Mouse scrolled (639, 267) with delta (0, 0)
Screenshot: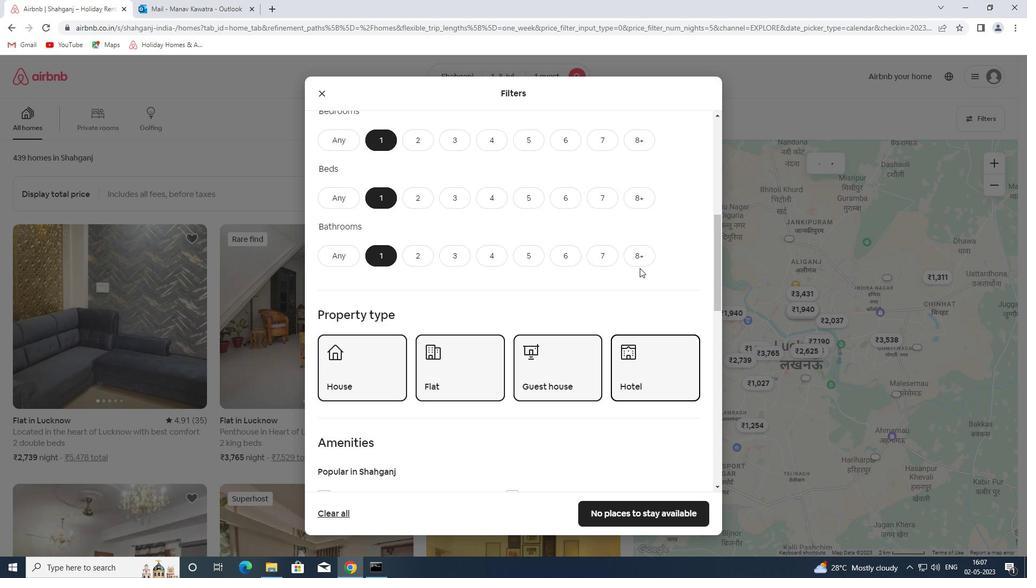 
Action: Mouse scrolled (639, 267) with delta (0, 0)
Screenshot: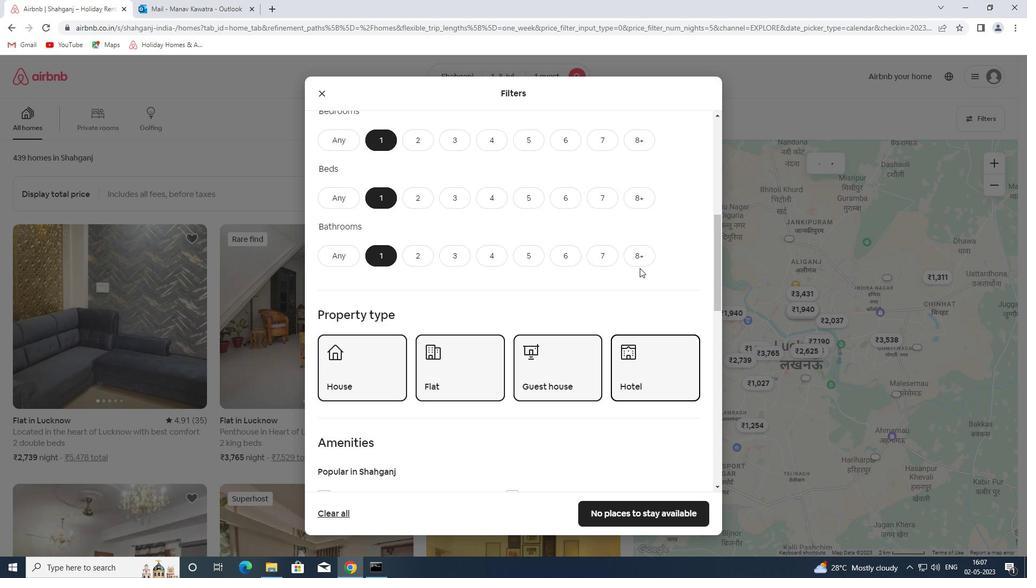 
Action: Mouse moved to (681, 322)
Screenshot: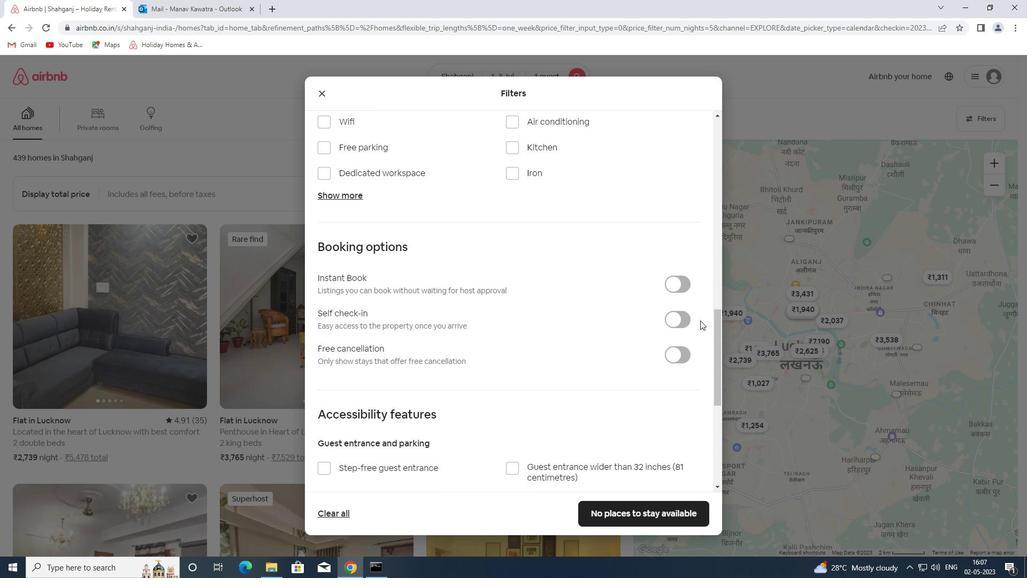 
Action: Mouse pressed left at (681, 322)
Screenshot: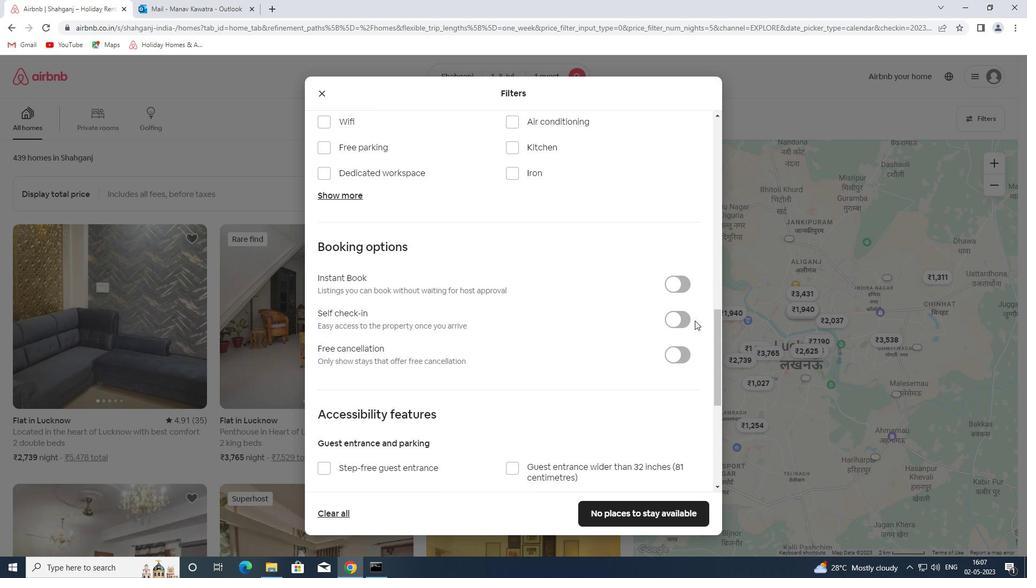 
Action: Mouse moved to (636, 247)
Screenshot: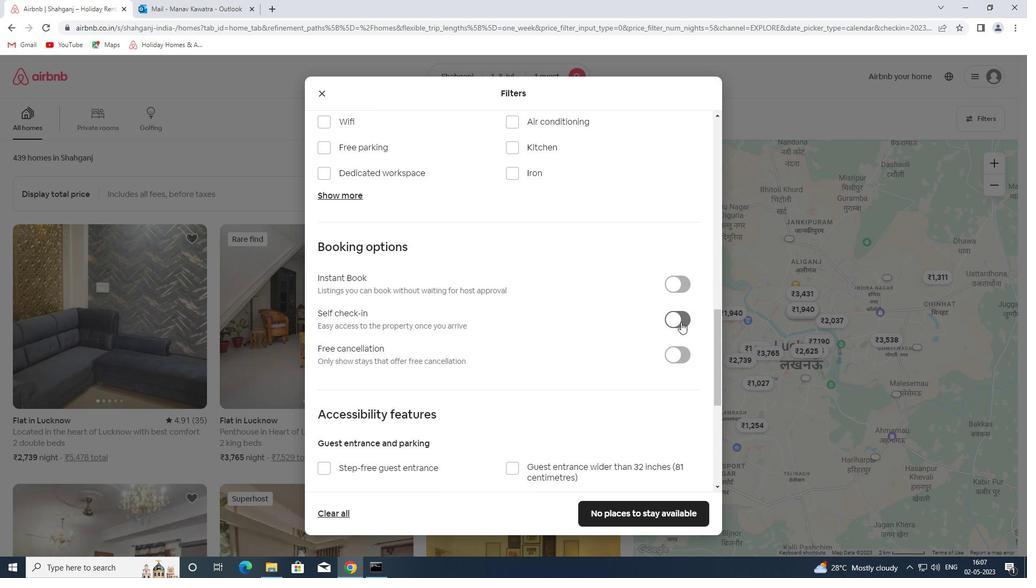 
Action: Mouse scrolled (636, 247) with delta (0, 0)
Screenshot: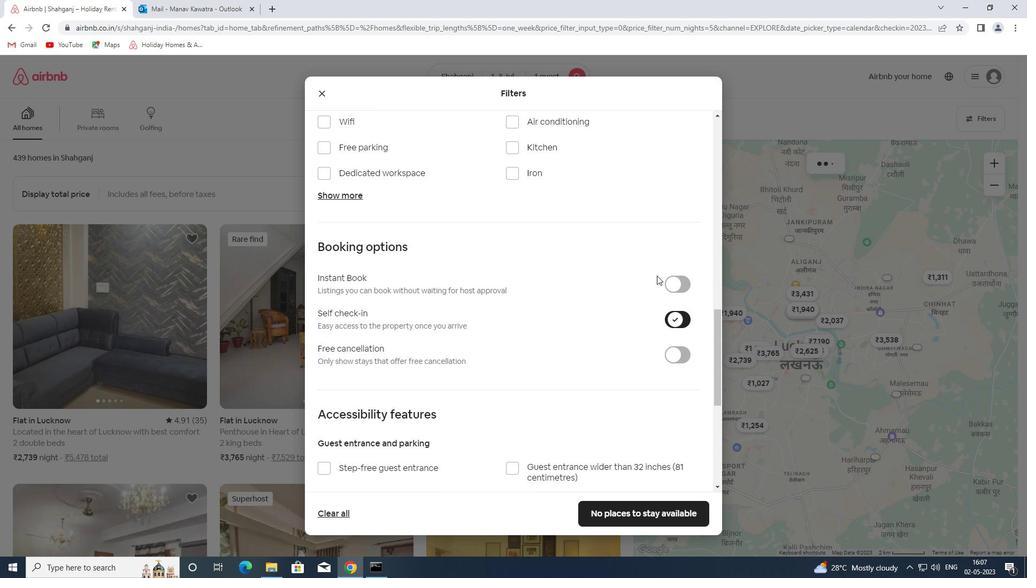
Action: Mouse scrolled (636, 247) with delta (0, 0)
Screenshot: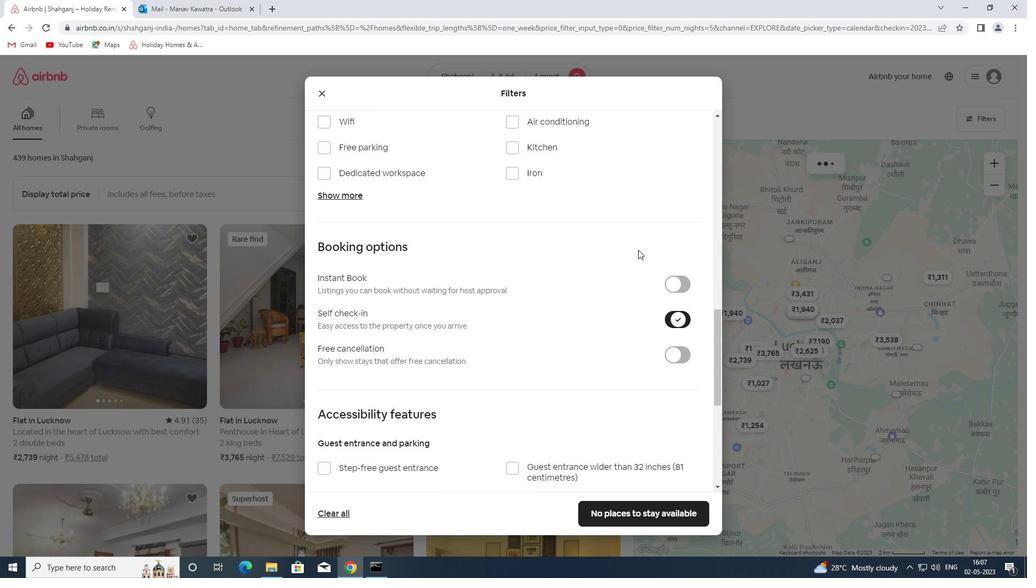 
Action: Mouse scrolled (636, 247) with delta (0, 0)
Screenshot: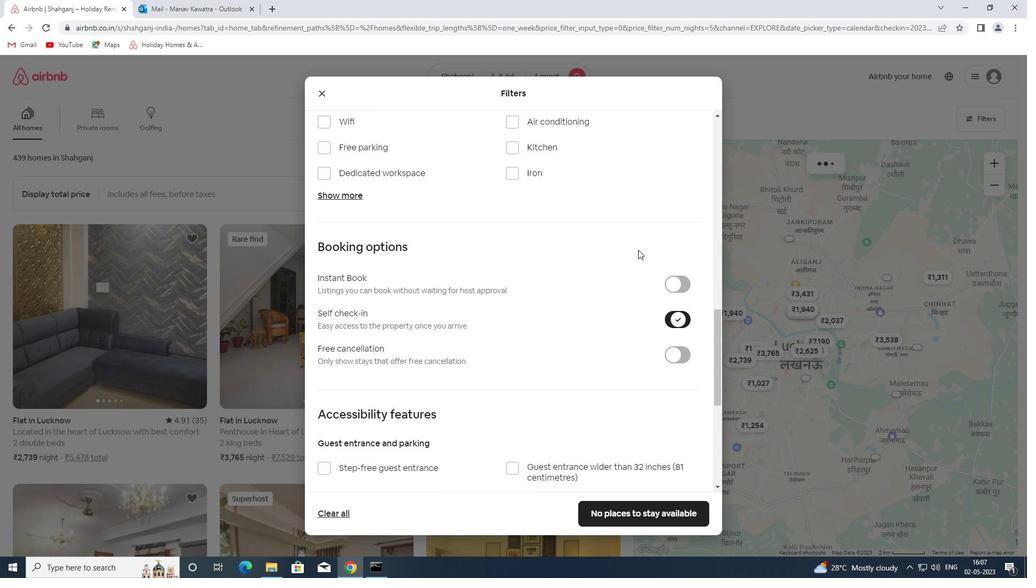 
Action: Mouse scrolled (636, 247) with delta (0, 0)
Screenshot: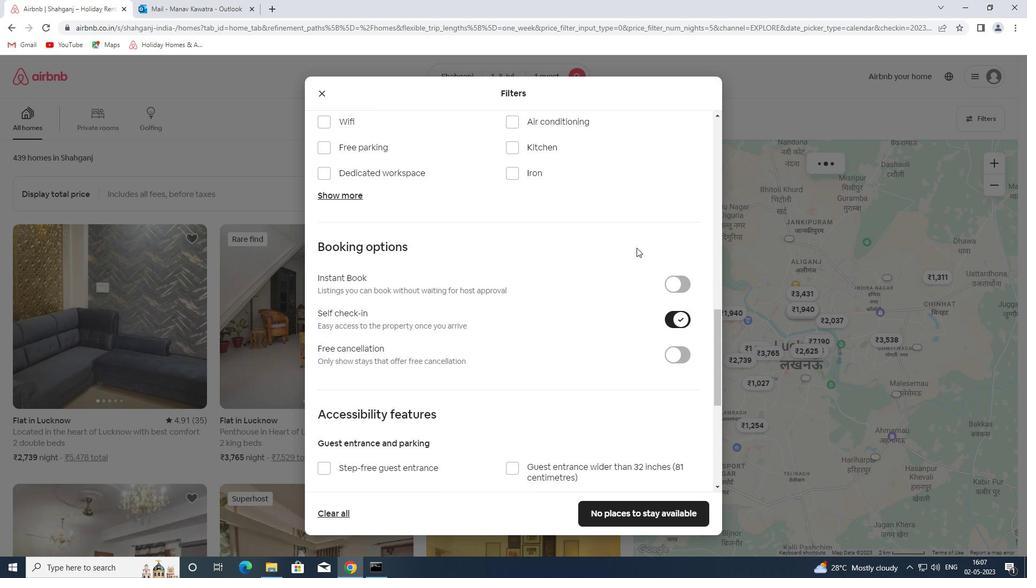 
Action: Mouse scrolled (636, 247) with delta (0, 0)
Screenshot: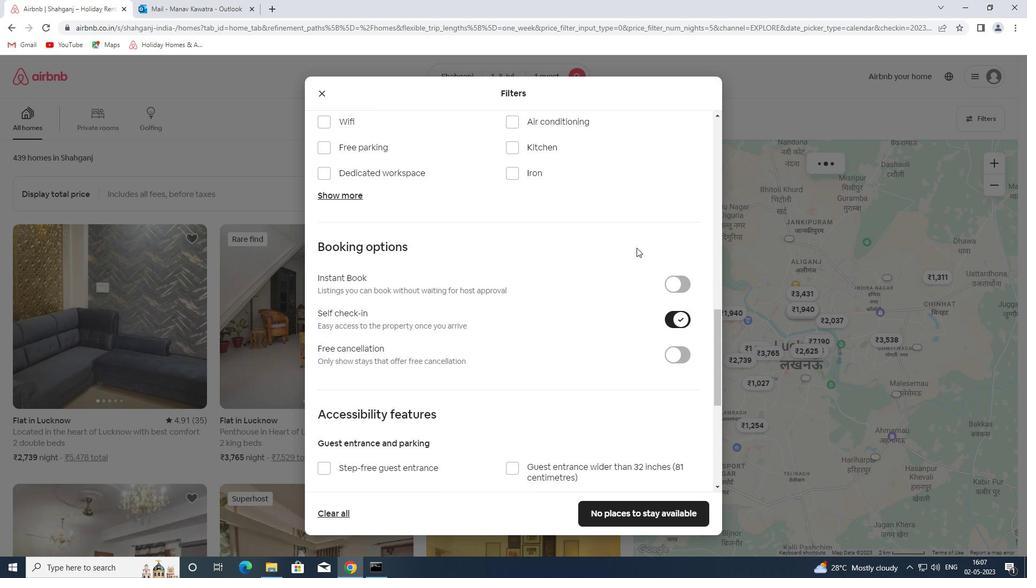 
Action: Mouse scrolled (636, 247) with delta (0, 0)
Screenshot: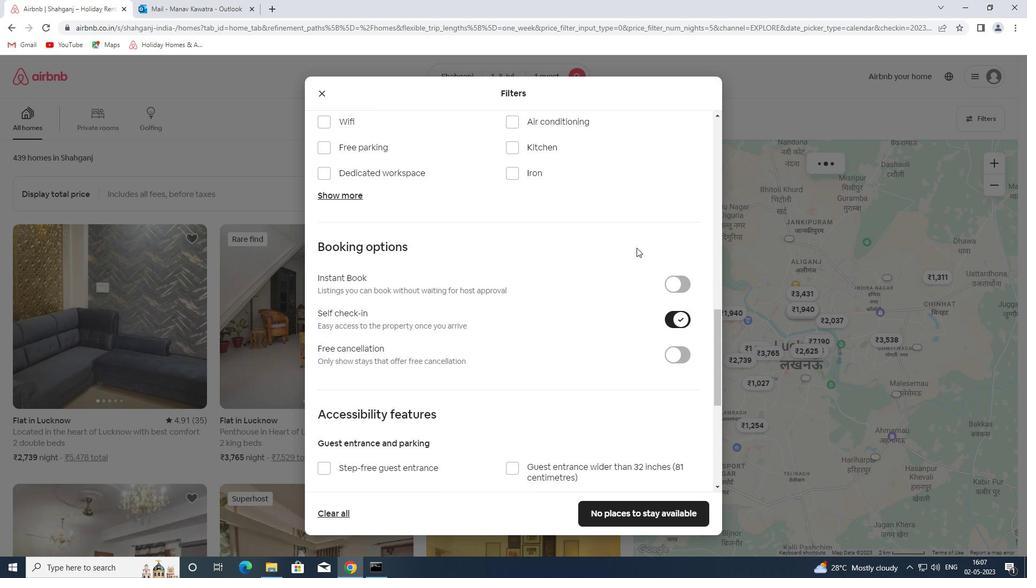 
Action: Mouse scrolled (636, 247) with delta (0, 0)
Screenshot: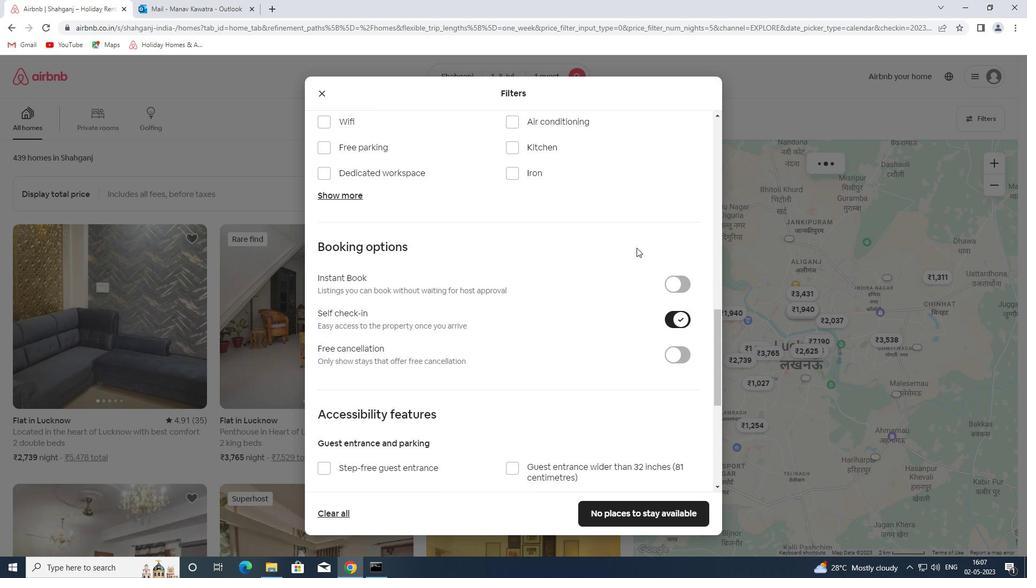 
Action: Mouse scrolled (636, 247) with delta (0, 0)
Screenshot: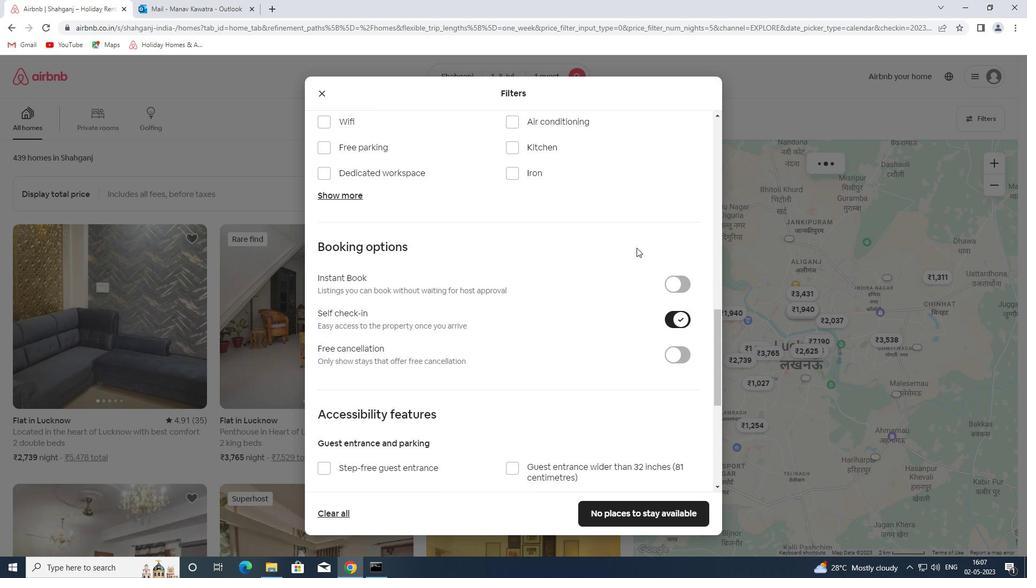 
Action: Mouse moved to (627, 274)
Screenshot: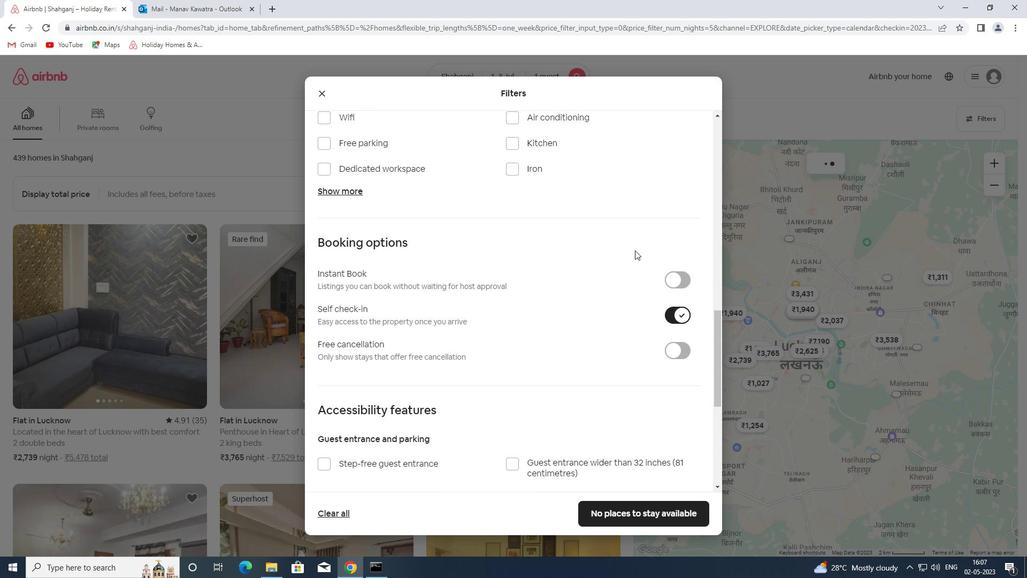 
Action: Mouse scrolled (627, 274) with delta (0, 0)
Screenshot: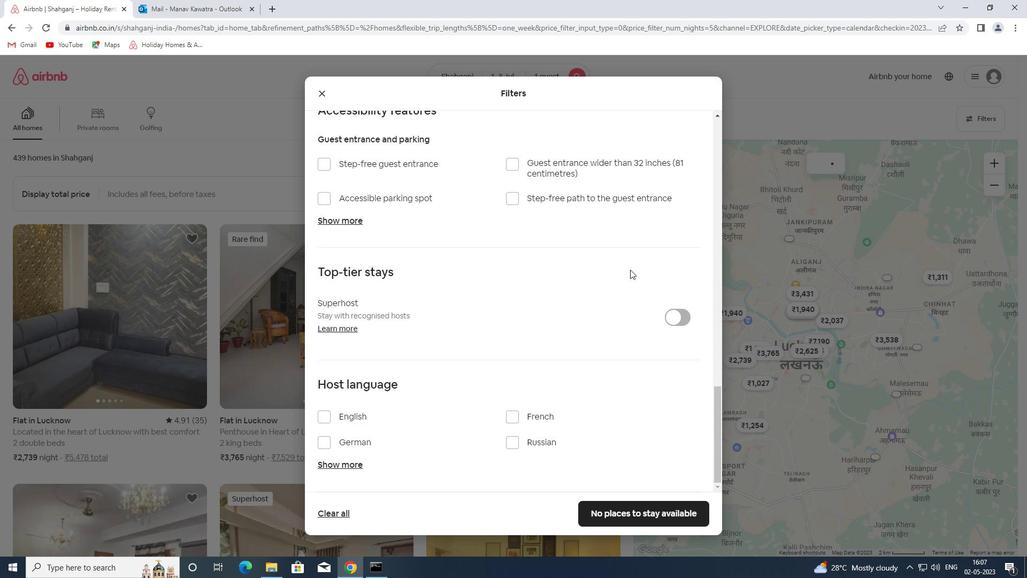 
Action: Mouse moved to (626, 275)
Screenshot: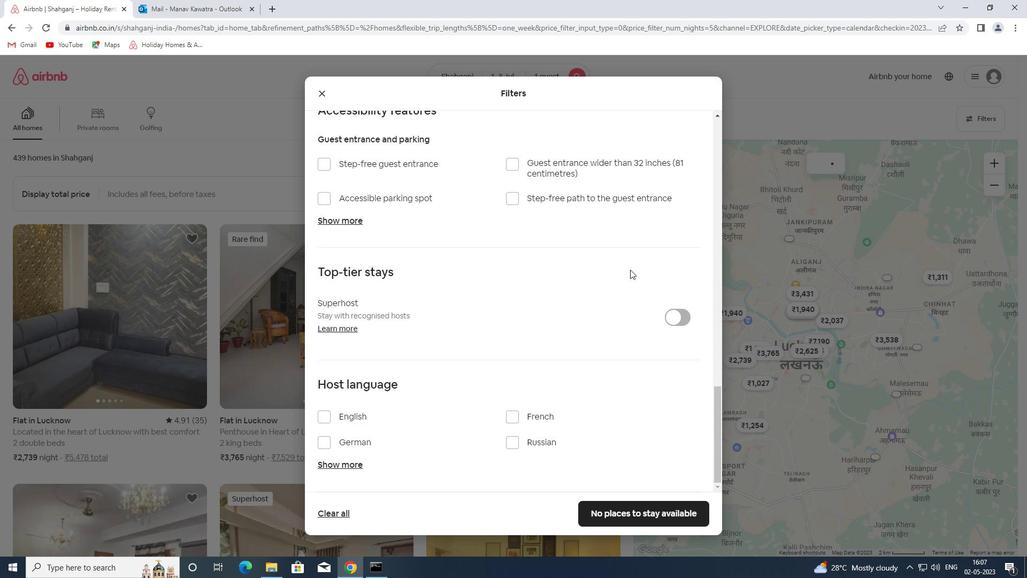 
Action: Mouse scrolled (626, 274) with delta (0, 0)
Screenshot: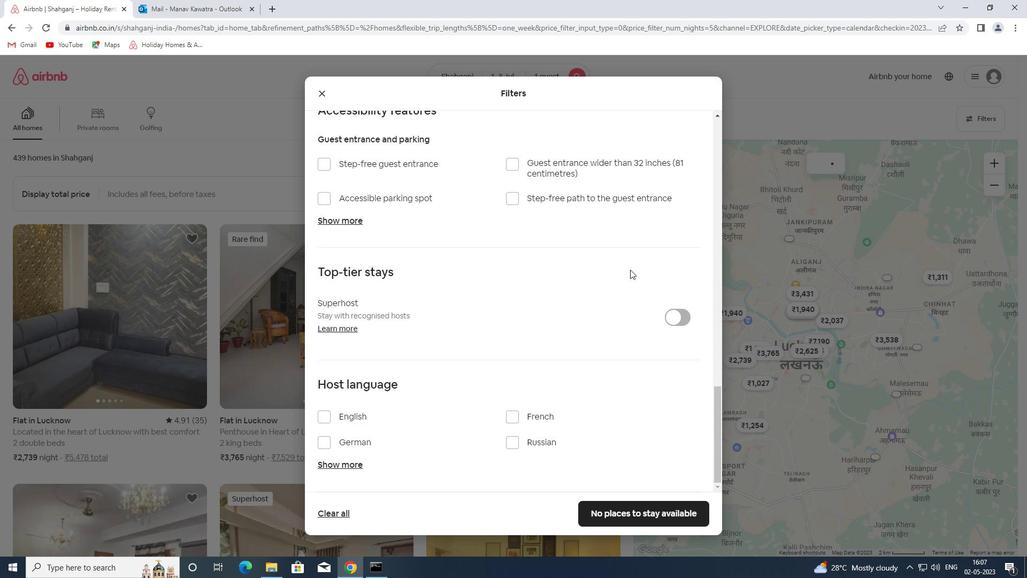 
Action: Mouse scrolled (626, 274) with delta (0, 0)
Screenshot: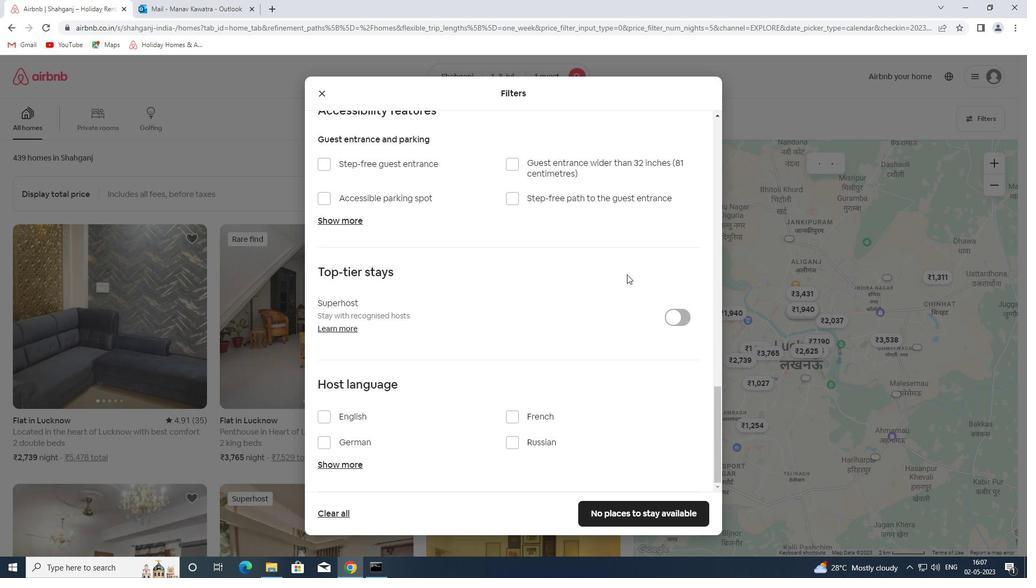 
Action: Mouse moved to (626, 275)
Screenshot: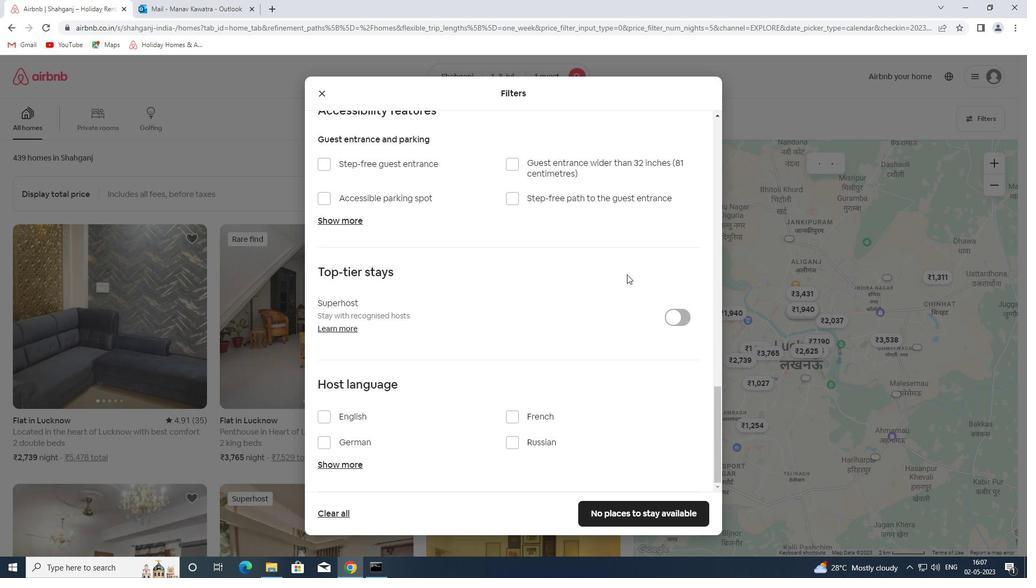 
Action: Mouse scrolled (626, 274) with delta (0, 0)
Screenshot: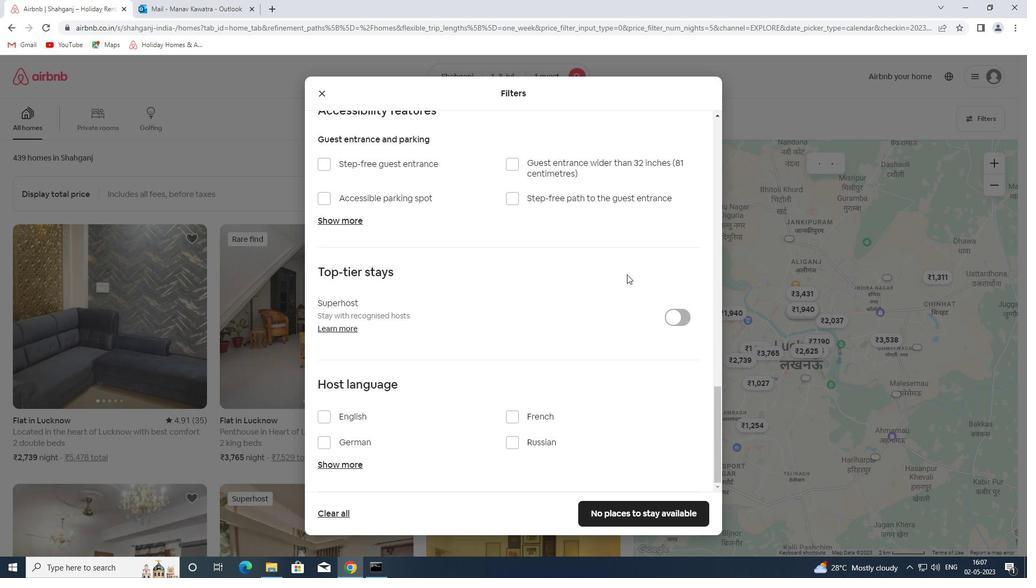
Action: Mouse moved to (626, 275)
Screenshot: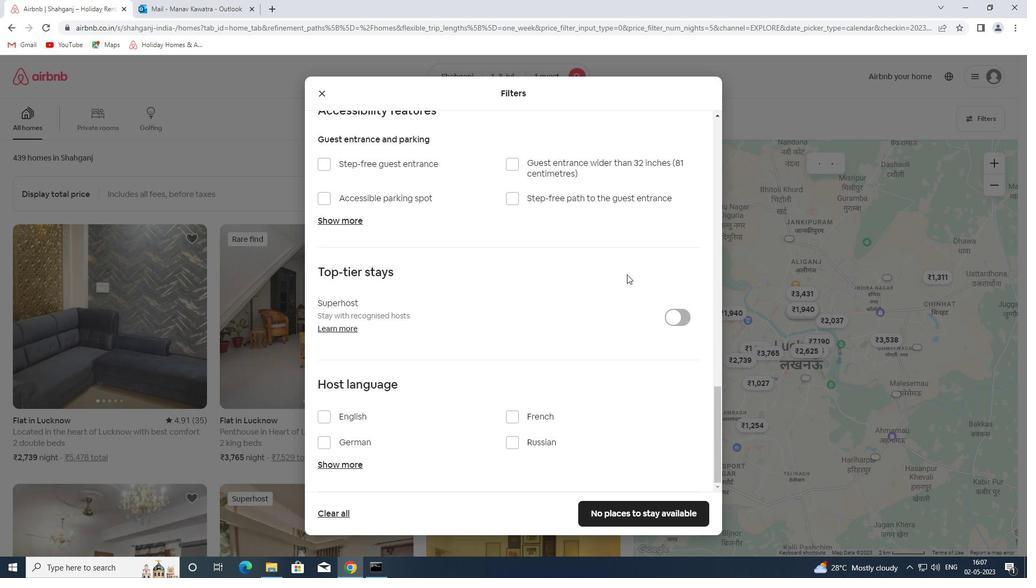 
Action: Mouse scrolled (626, 274) with delta (0, 0)
Screenshot: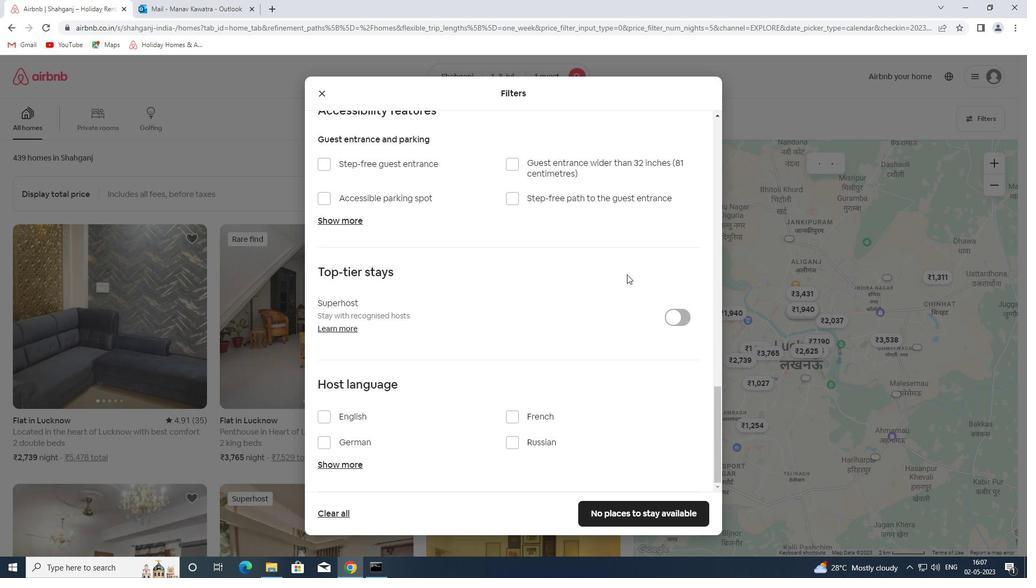 
Action: Mouse moved to (624, 275)
Screenshot: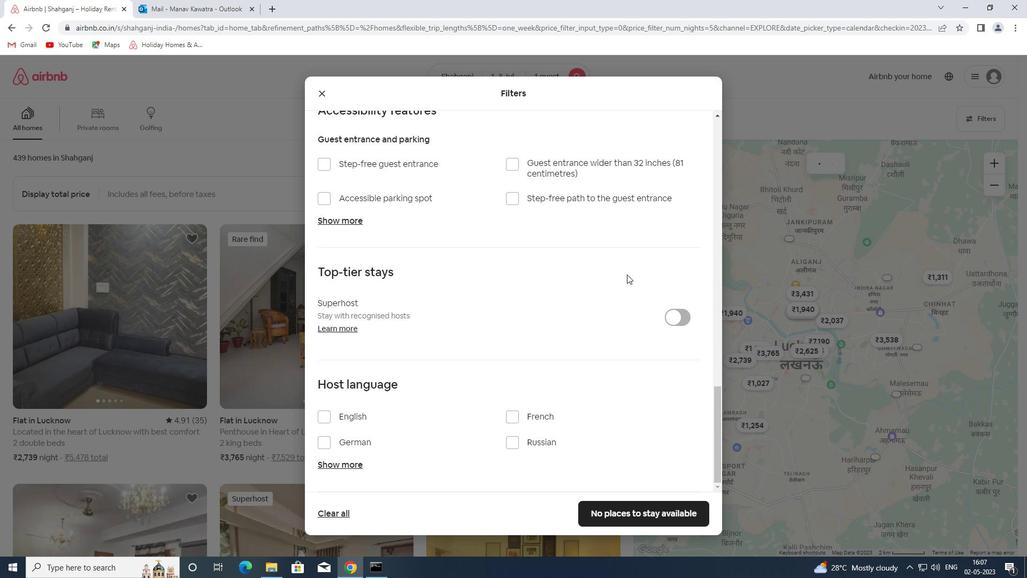 
Action: Mouse scrolled (624, 274) with delta (0, 0)
Screenshot: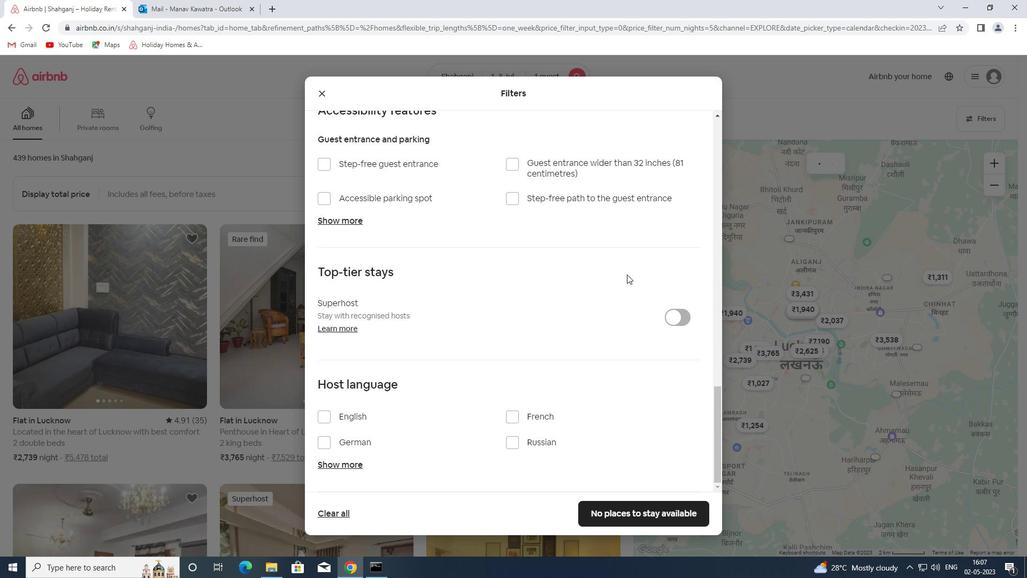 
Action: Mouse moved to (624, 275)
Screenshot: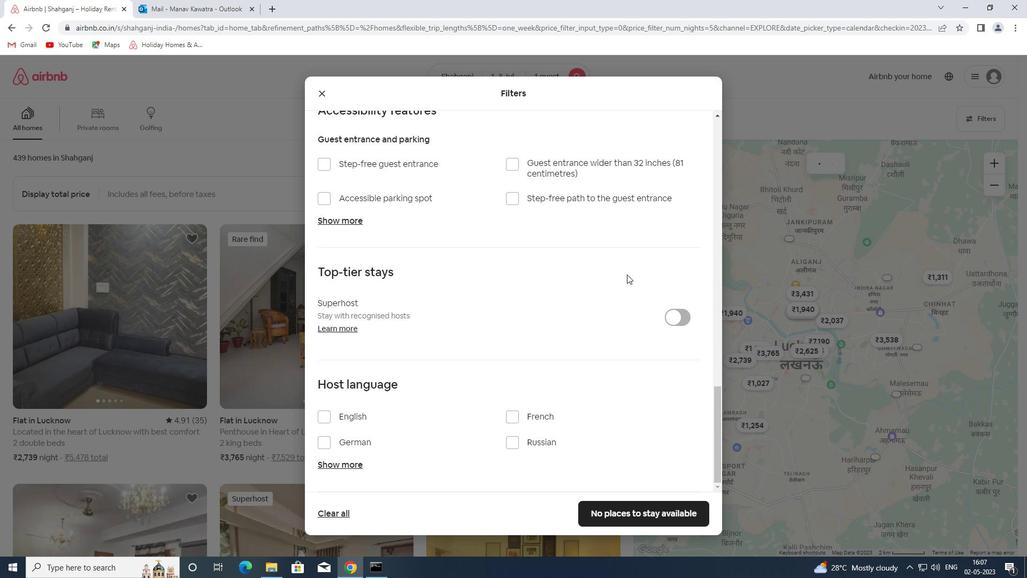 
Action: Mouse scrolled (624, 275) with delta (0, 0)
Screenshot: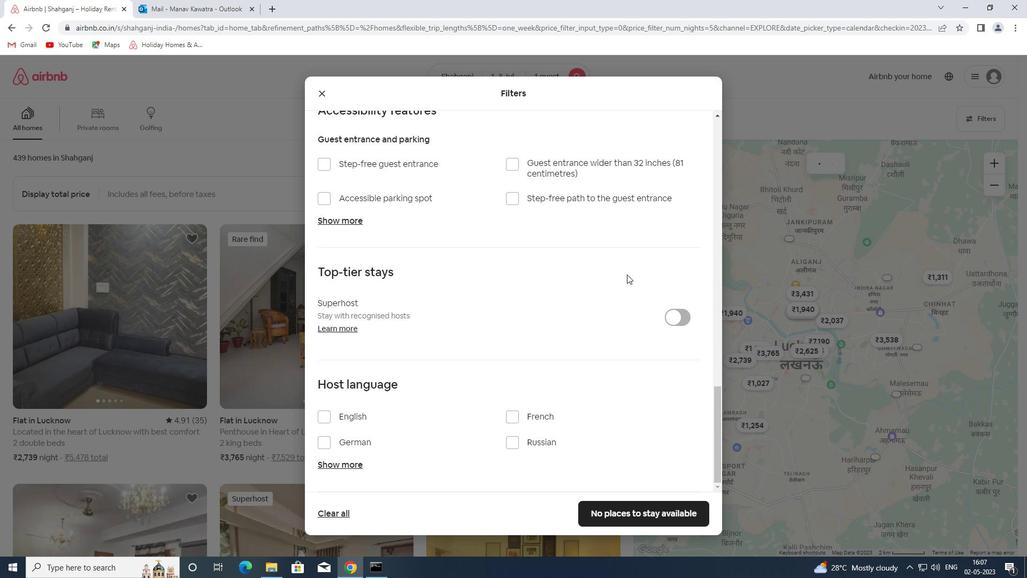 
Action: Mouse moved to (329, 418)
Screenshot: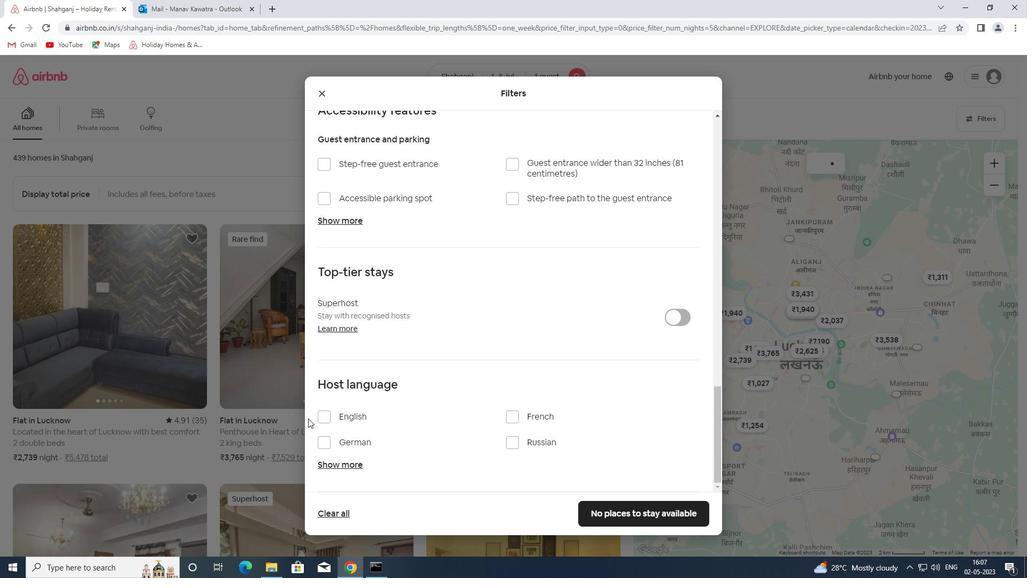 
Action: Mouse pressed left at (329, 418)
Screenshot: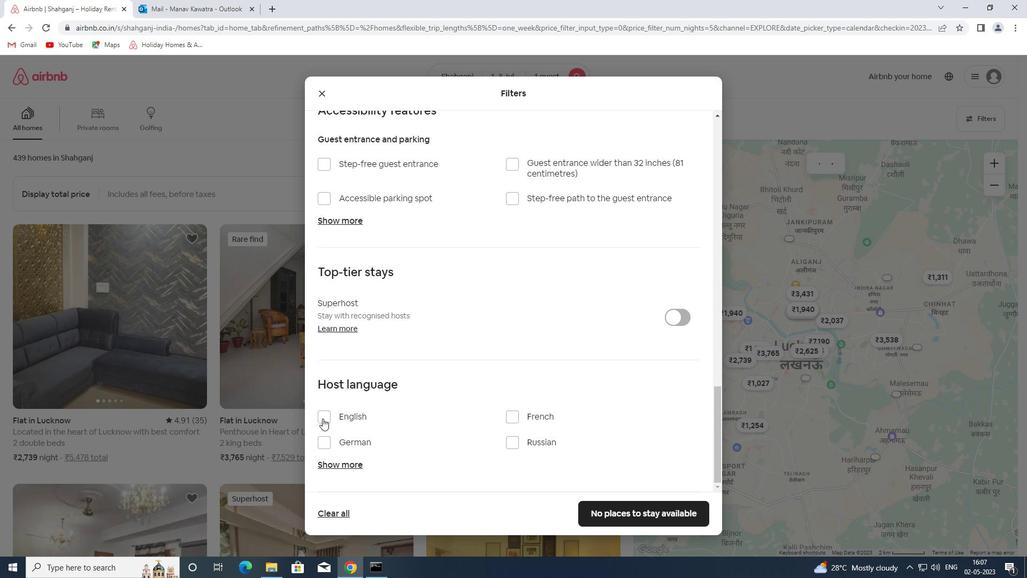 
Action: Mouse moved to (620, 511)
Screenshot: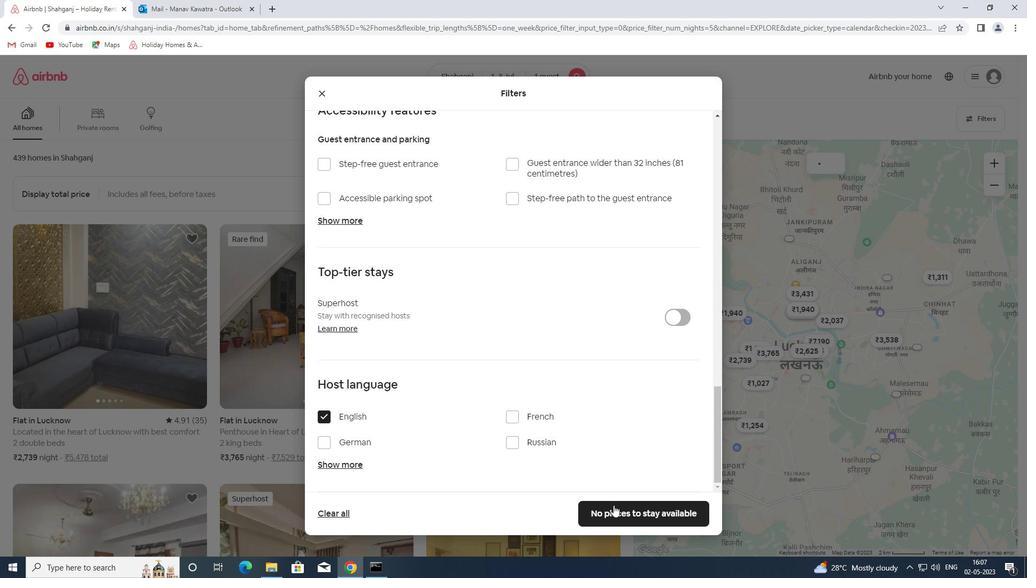 
Action: Mouse pressed left at (620, 511)
Screenshot: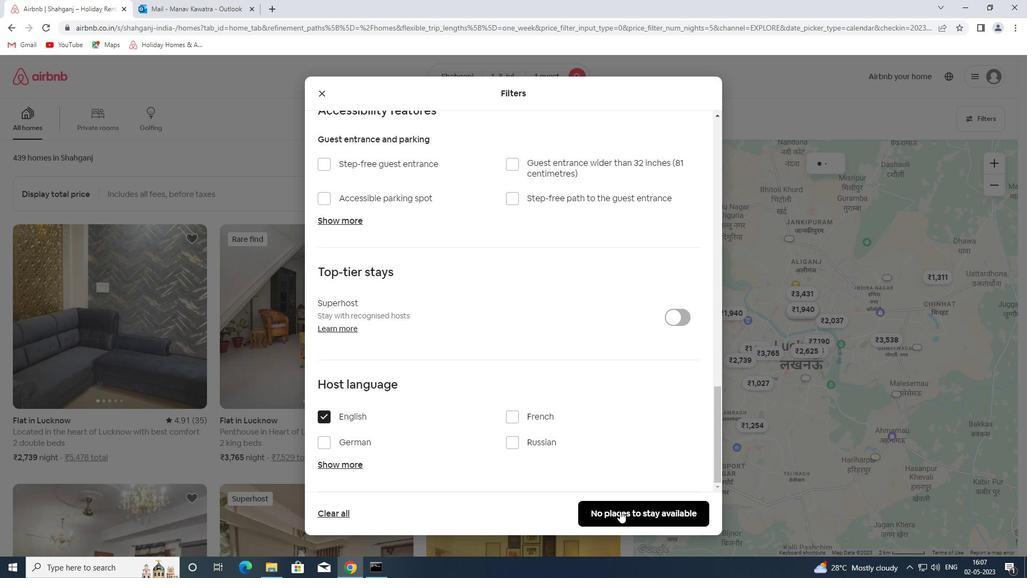
Action: Mouse moved to (620, 512)
Screenshot: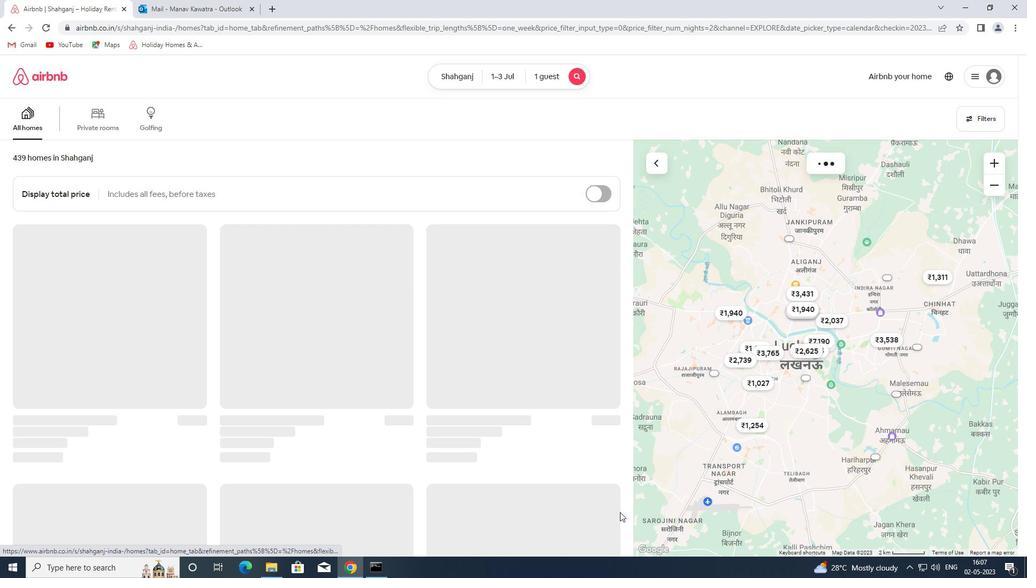 
Action: Key pressed <Key.f8>
Screenshot: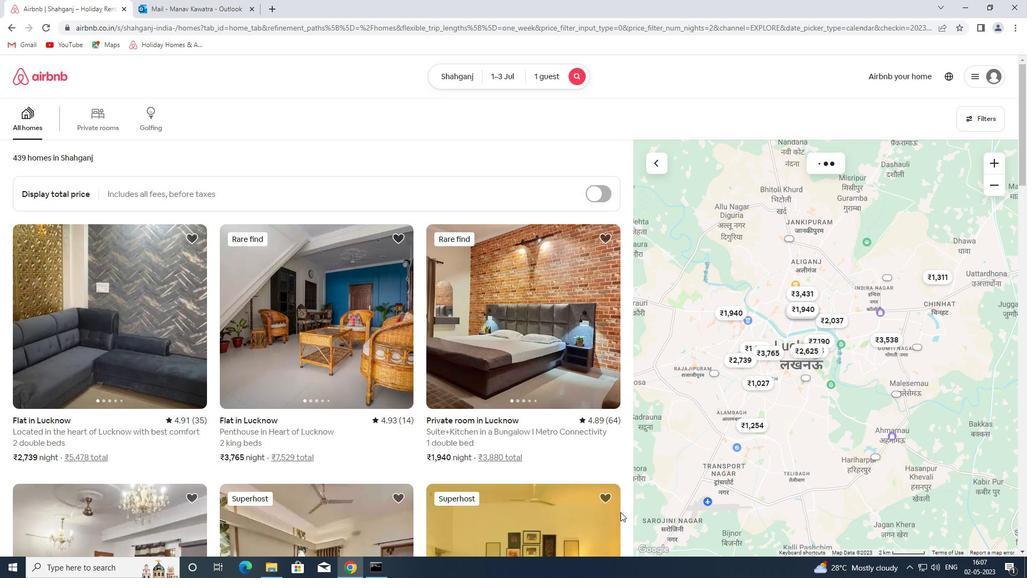 
